 Task: Toggle the enable smart commit.
Action: Mouse moved to (15, 519)
Screenshot: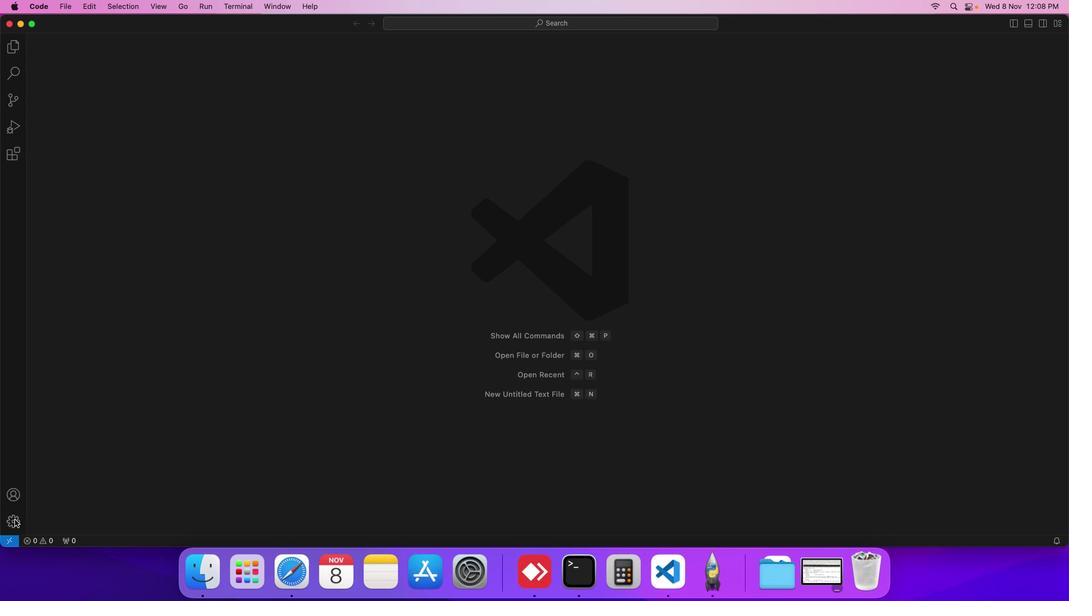 
Action: Mouse pressed left at (15, 519)
Screenshot: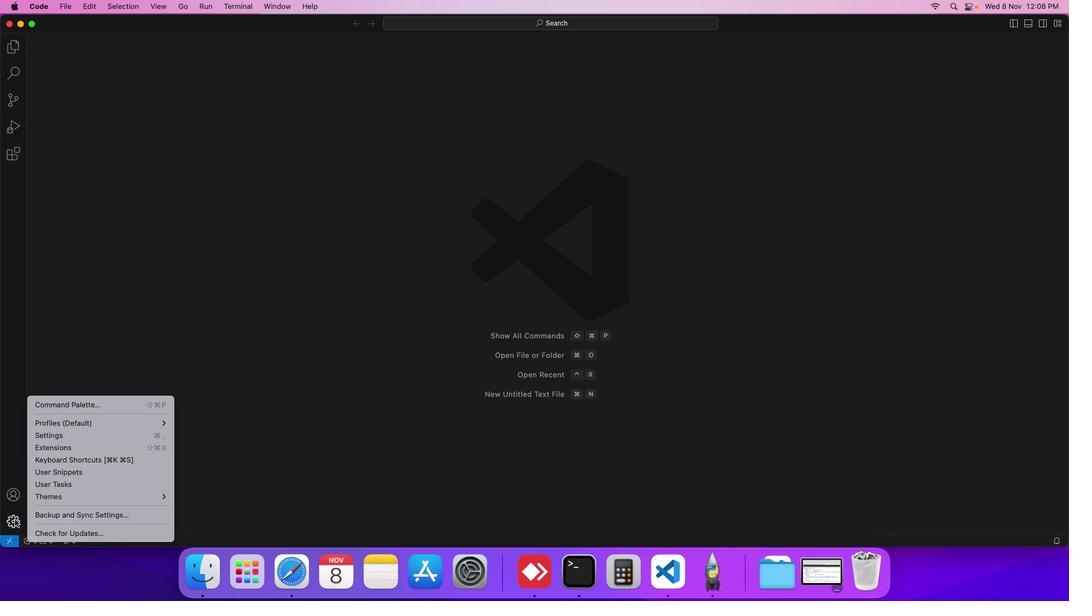 
Action: Mouse moved to (60, 439)
Screenshot: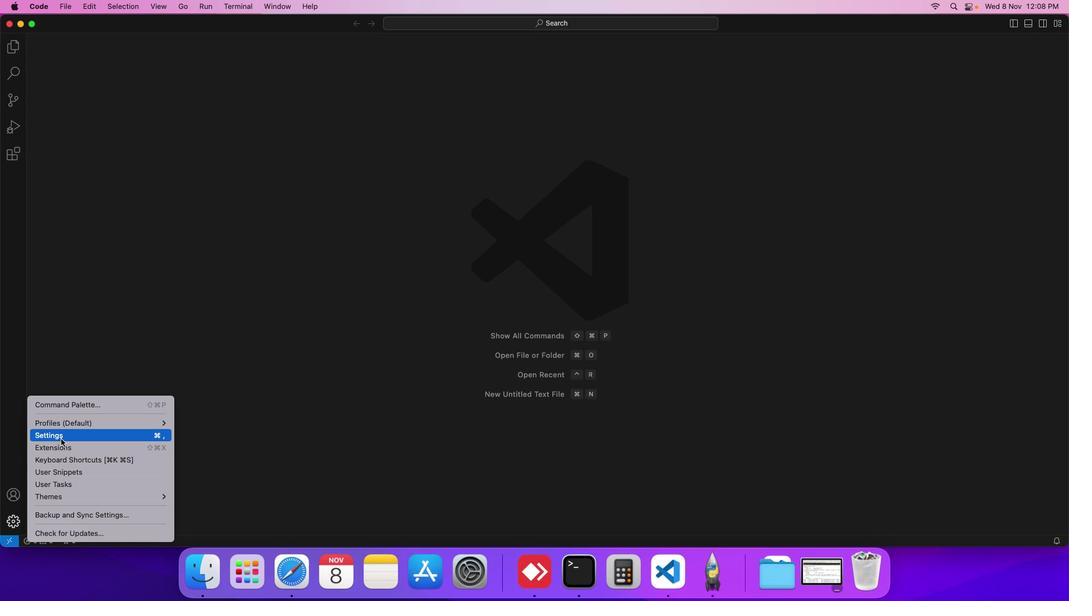 
Action: Mouse pressed left at (60, 439)
Screenshot: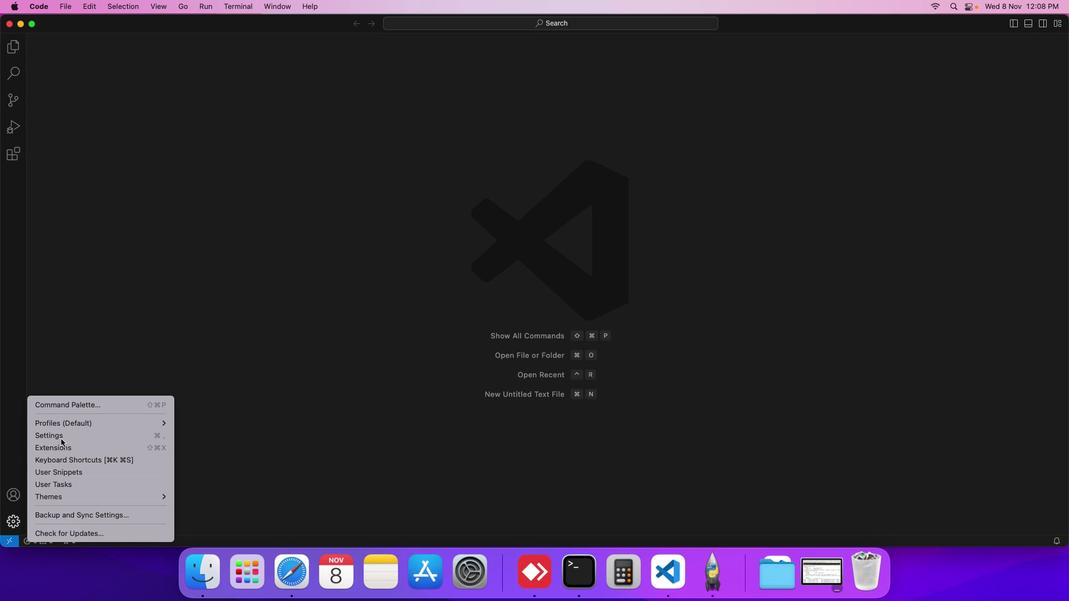 
Action: Mouse moved to (248, 200)
Screenshot: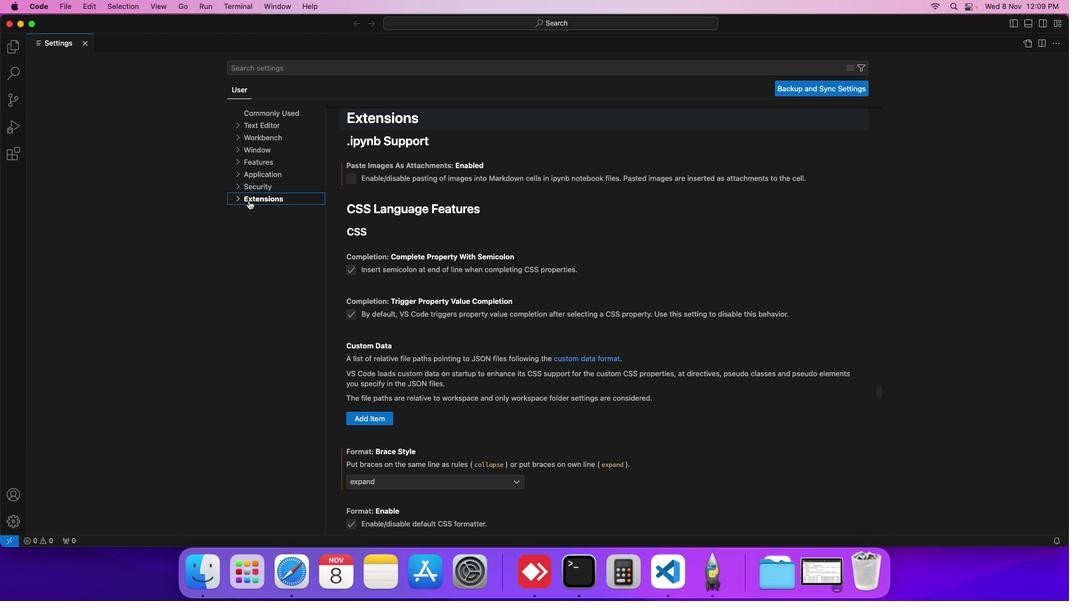 
Action: Mouse pressed left at (248, 200)
Screenshot: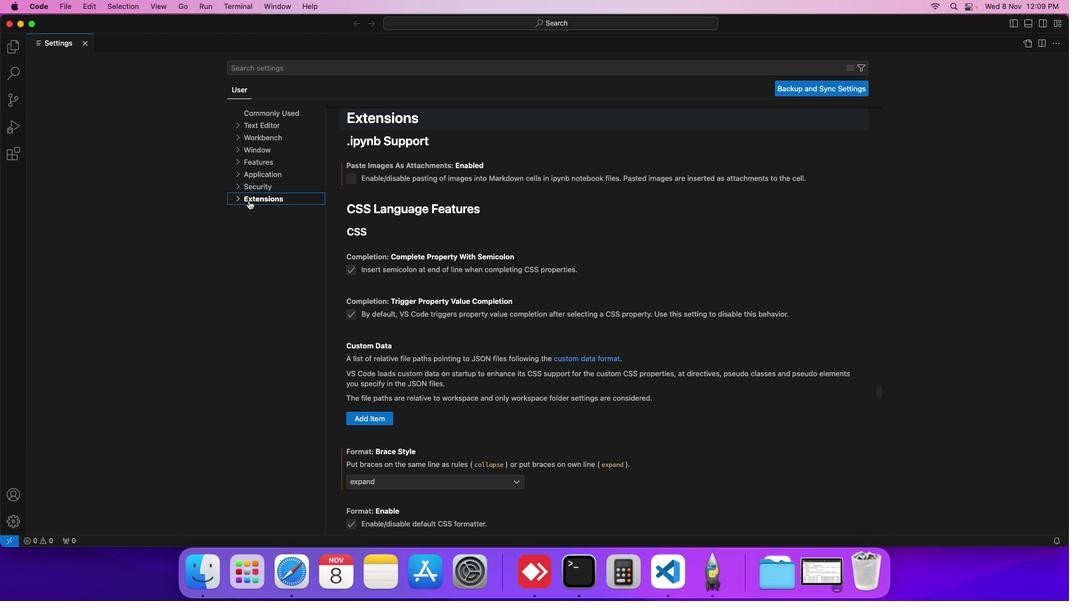 
Action: Mouse moved to (255, 243)
Screenshot: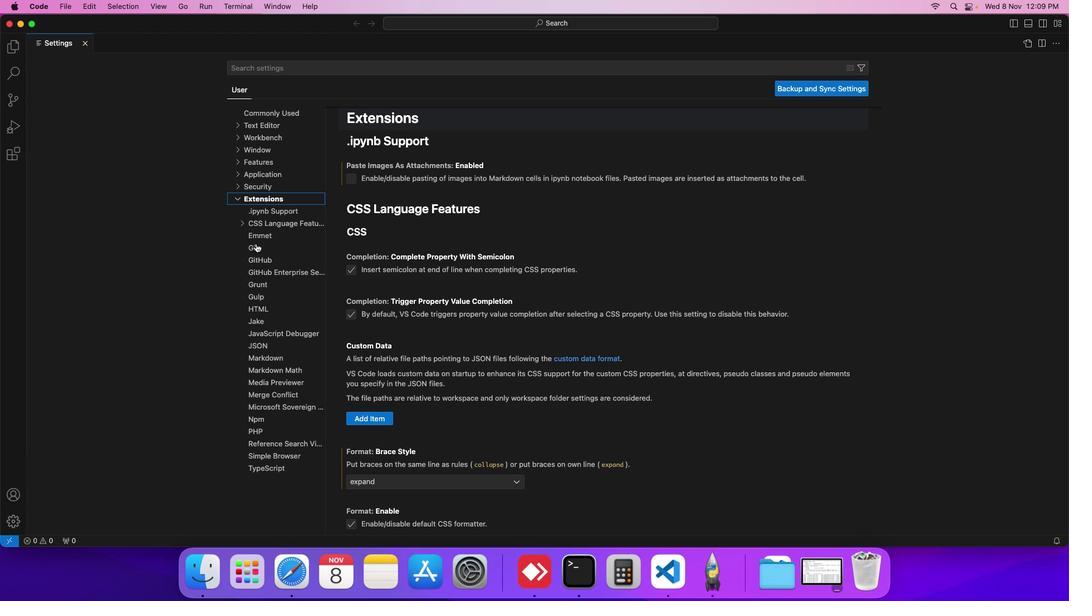 
Action: Mouse pressed left at (255, 243)
Screenshot: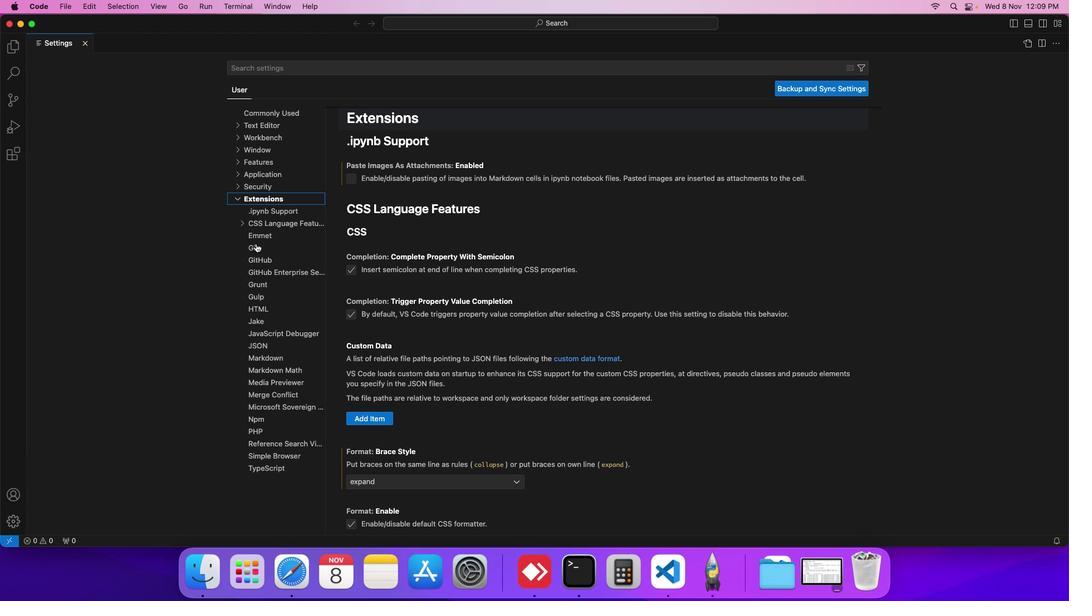 
Action: Mouse moved to (329, 306)
Screenshot: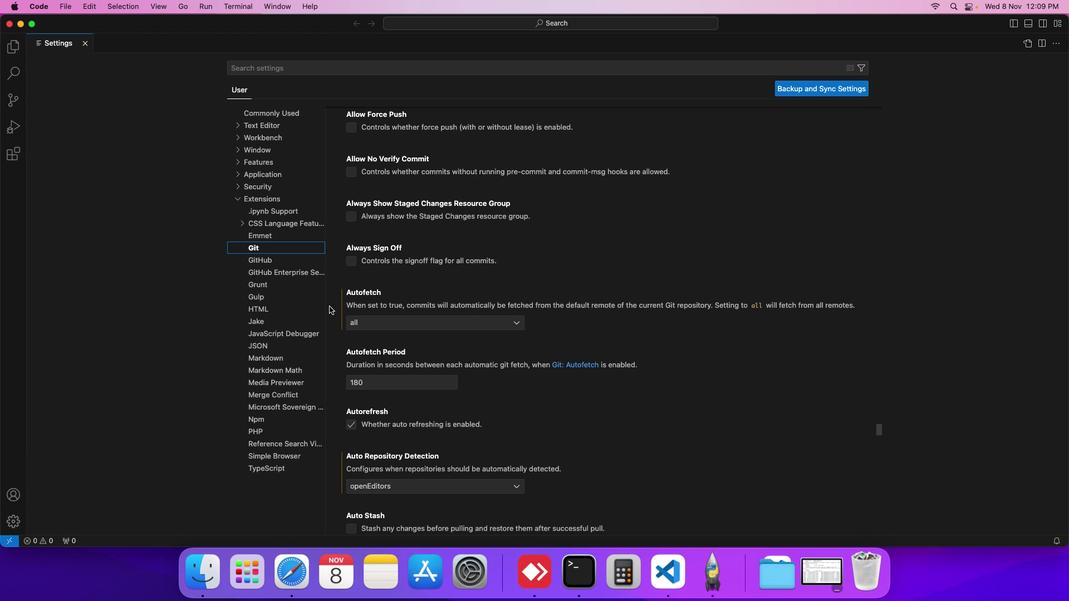
Action: Mouse scrolled (329, 306) with delta (0, 0)
Screenshot: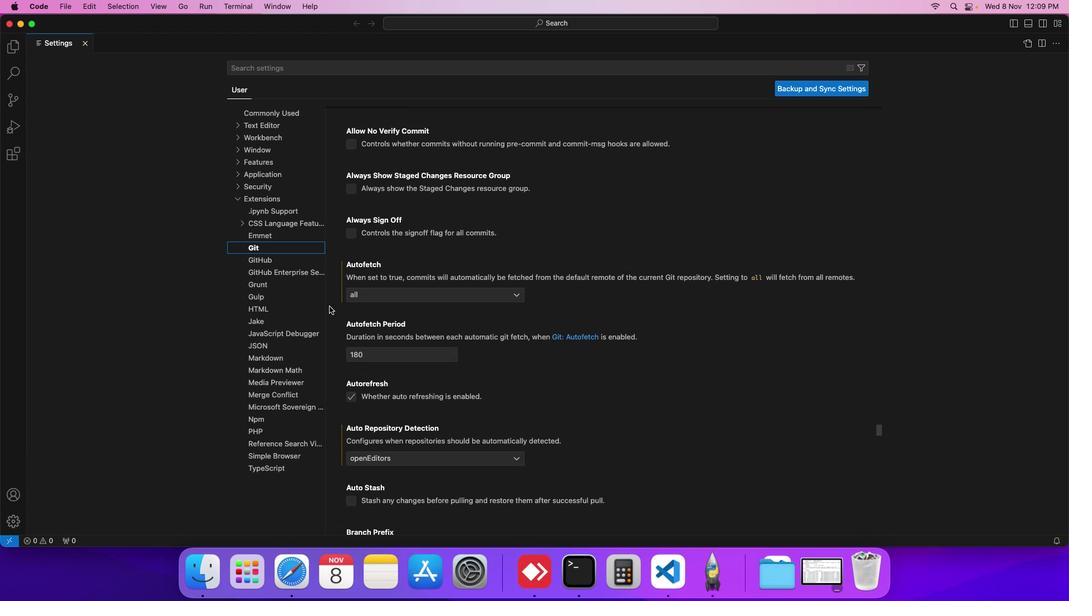 
Action: Mouse scrolled (329, 306) with delta (0, 0)
Screenshot: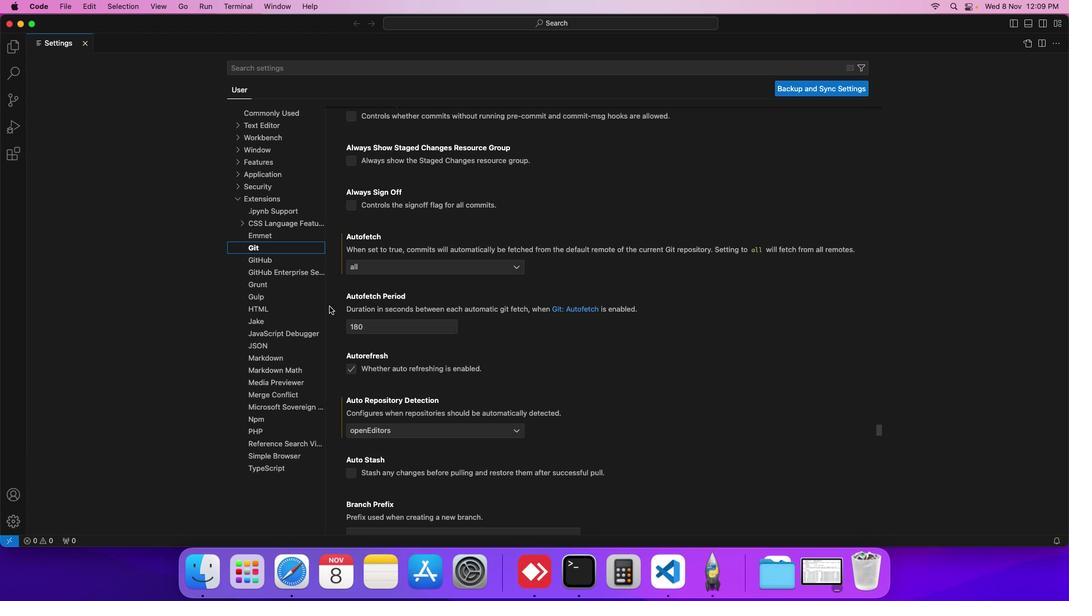 
Action: Mouse scrolled (329, 306) with delta (0, 0)
Screenshot: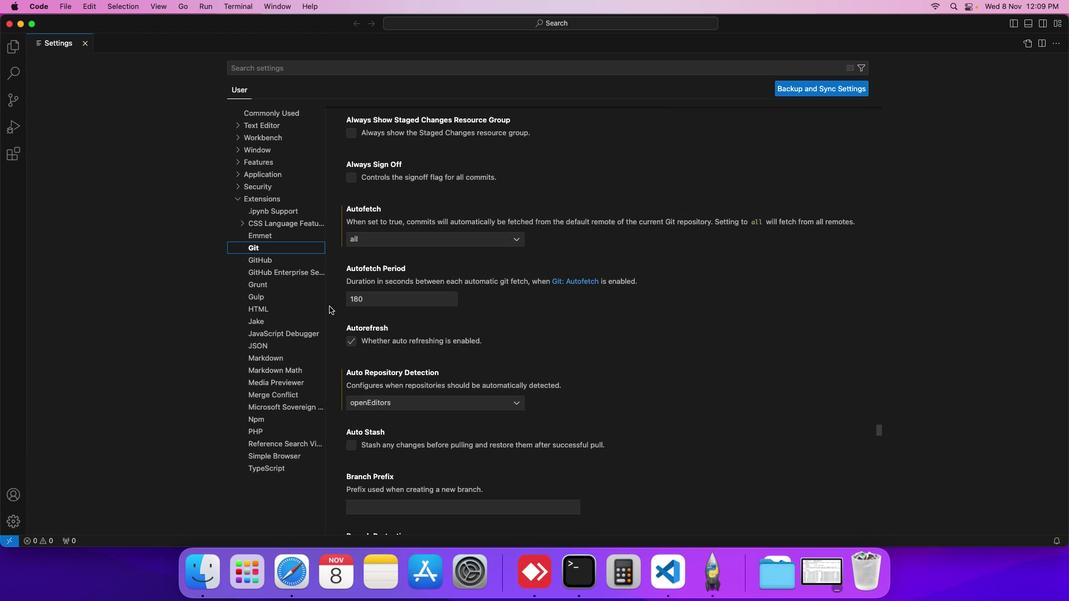 
Action: Mouse scrolled (329, 306) with delta (0, 0)
Screenshot: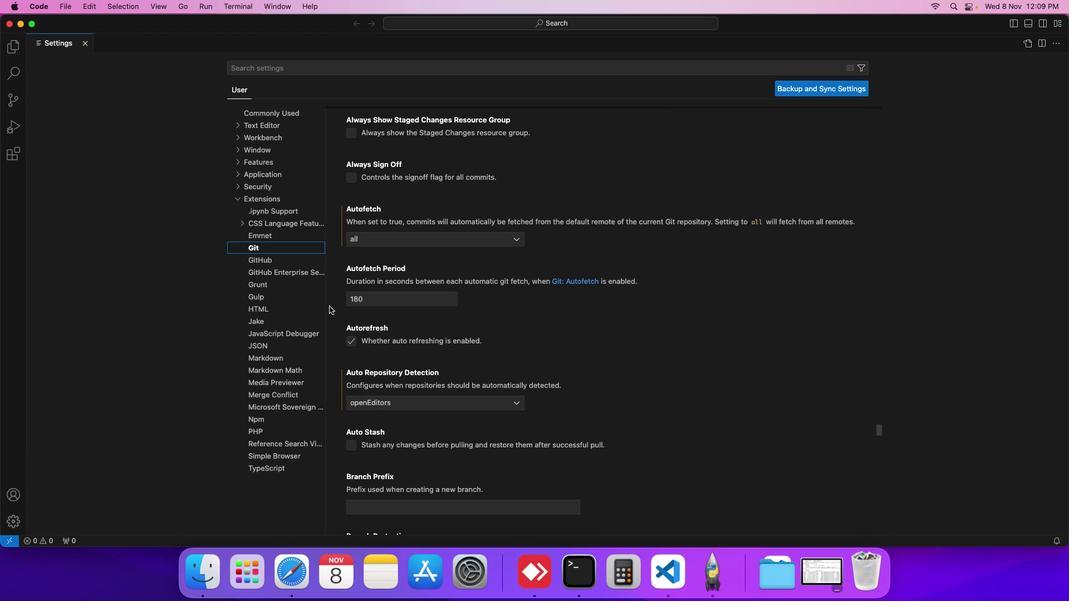 
Action: Mouse scrolled (329, 306) with delta (0, 0)
Screenshot: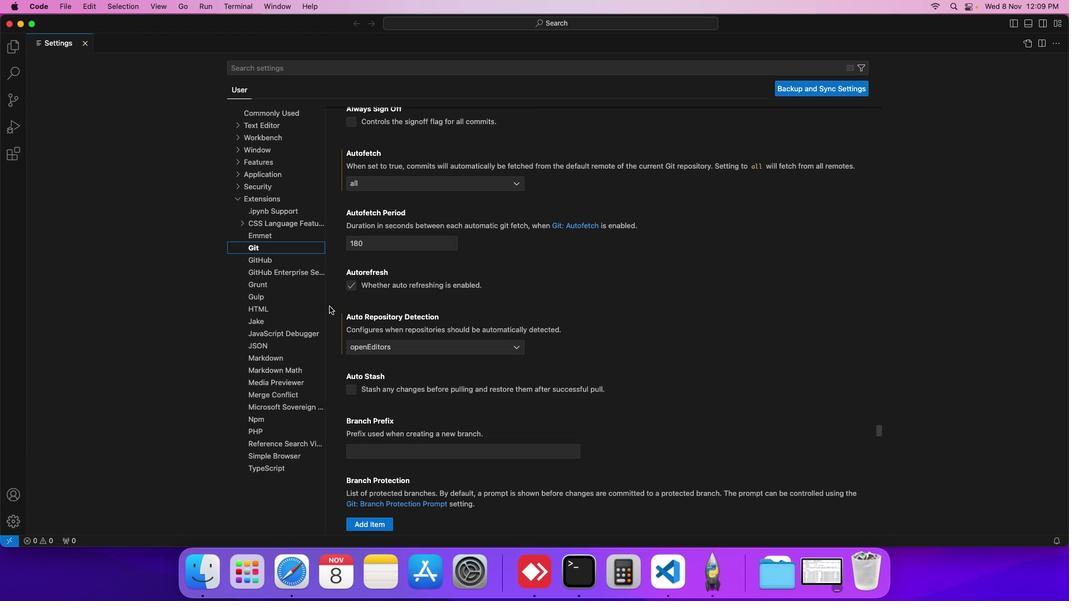 
Action: Mouse scrolled (329, 306) with delta (0, 0)
Screenshot: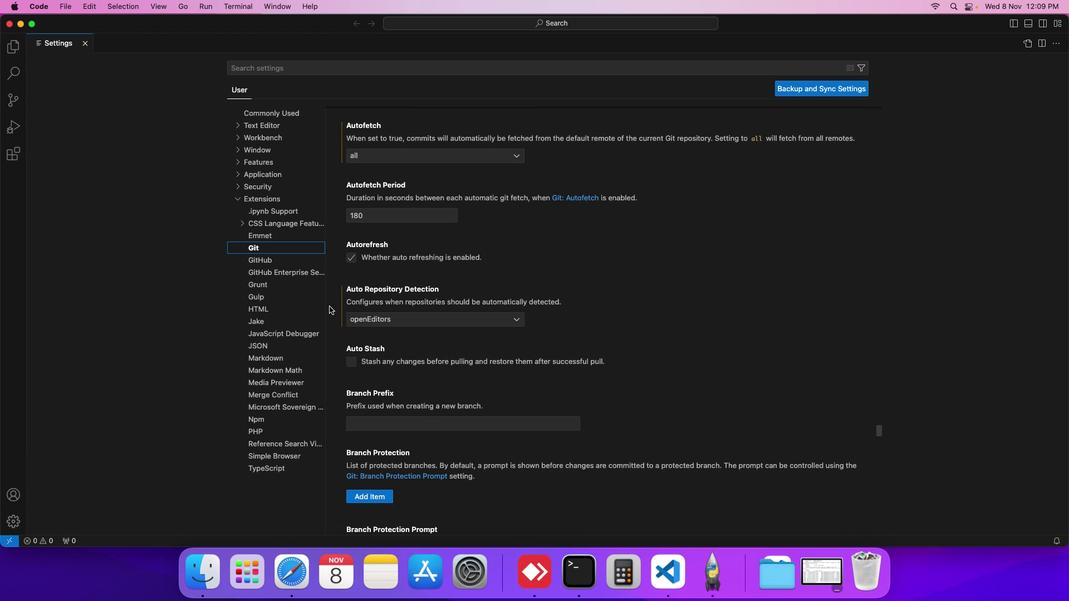 
Action: Mouse scrolled (329, 306) with delta (0, 0)
Screenshot: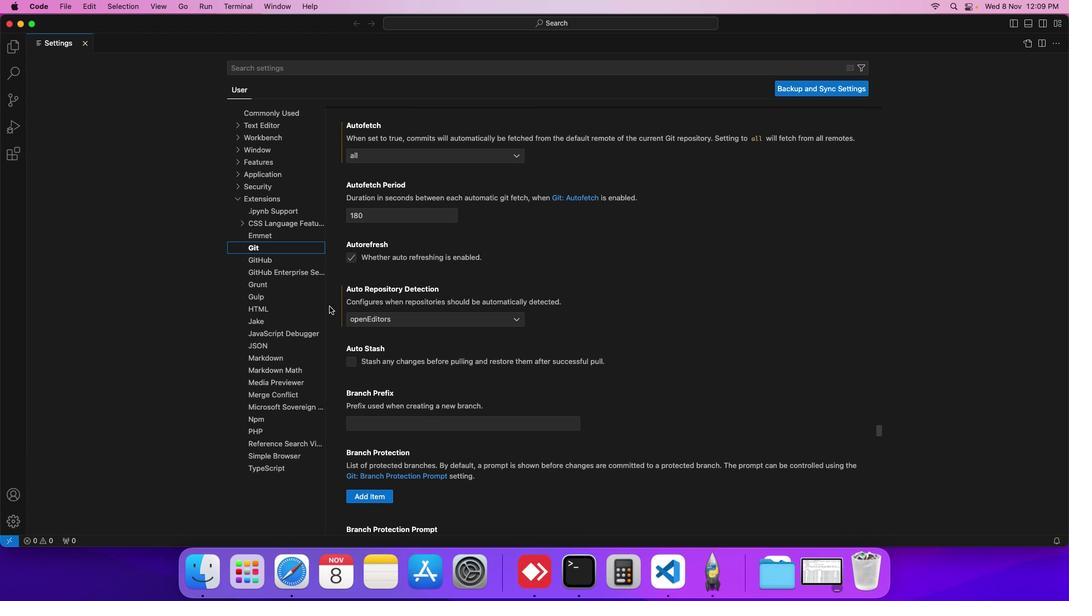 
Action: Mouse scrolled (329, 306) with delta (0, 0)
Screenshot: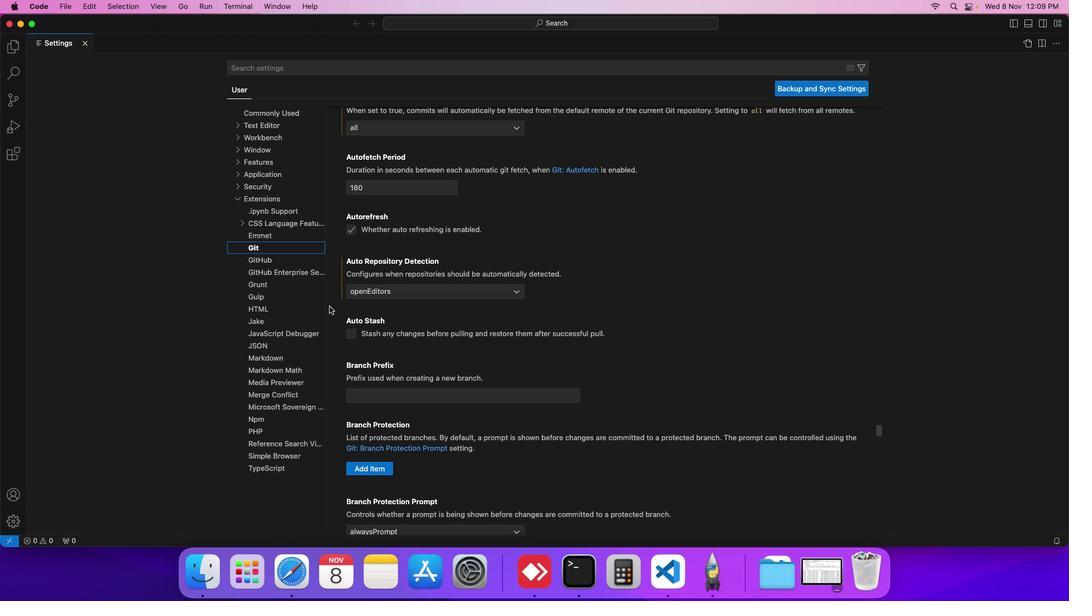 
Action: Mouse scrolled (329, 306) with delta (0, 0)
Screenshot: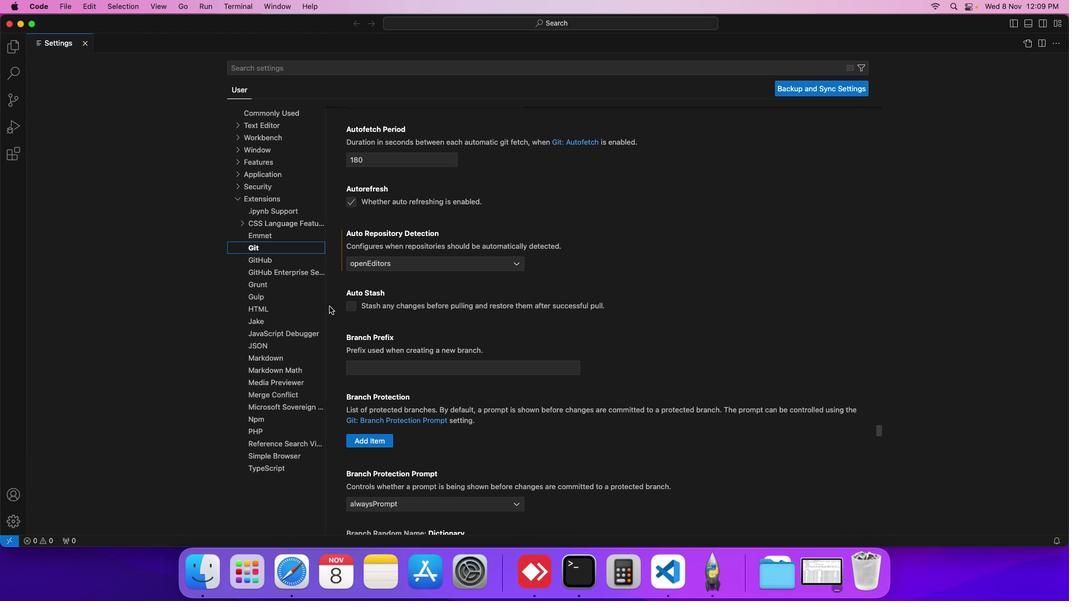 
Action: Mouse scrolled (329, 306) with delta (0, 0)
Screenshot: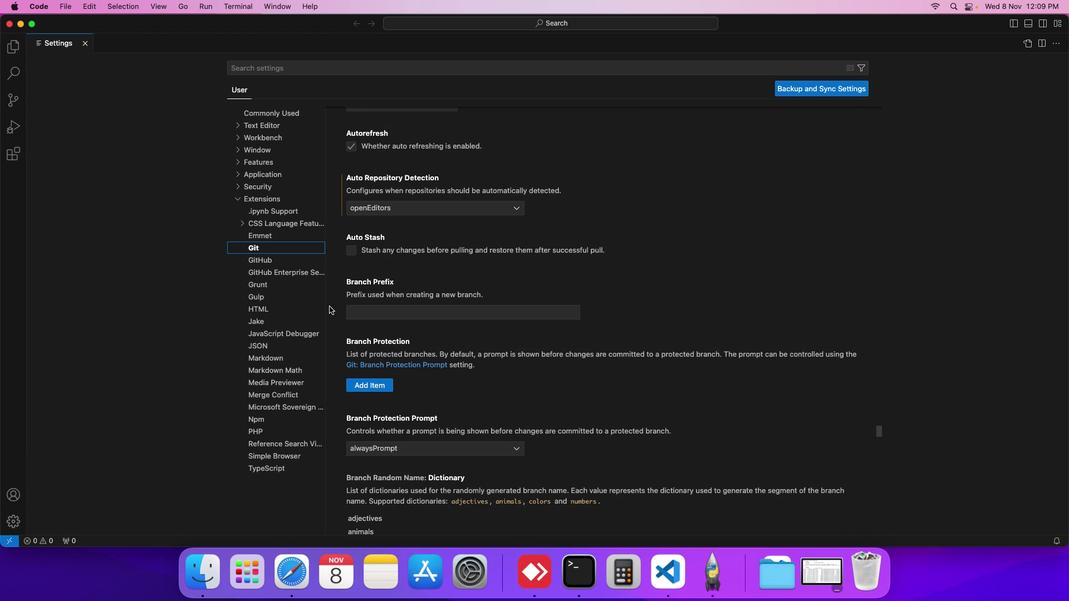 
Action: Mouse scrolled (329, 306) with delta (0, 0)
Screenshot: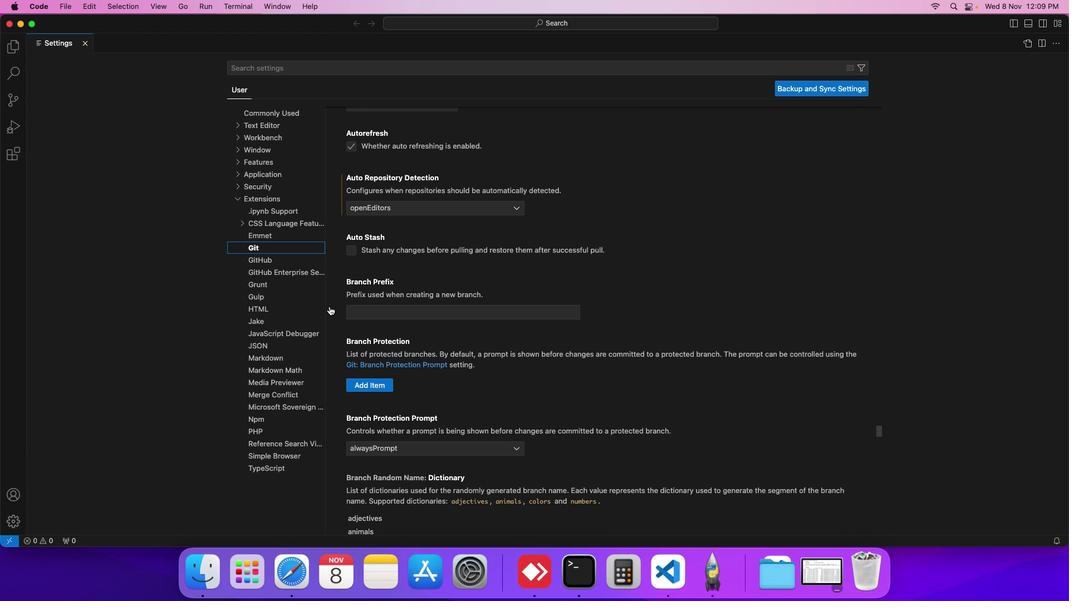 
Action: Mouse scrolled (329, 306) with delta (0, 0)
Screenshot: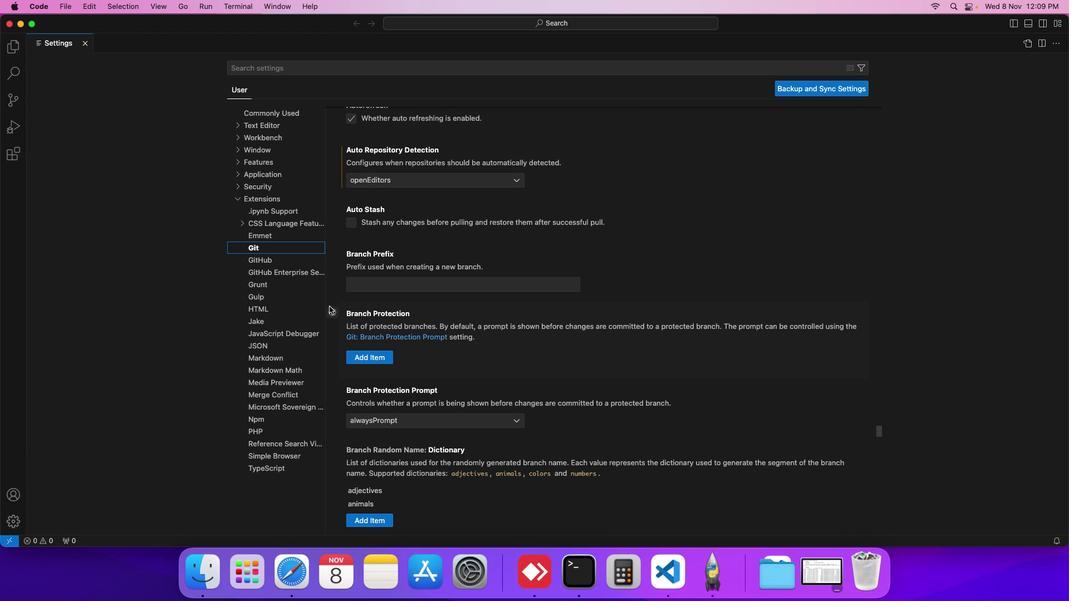 
Action: Mouse scrolled (329, 306) with delta (0, 0)
Screenshot: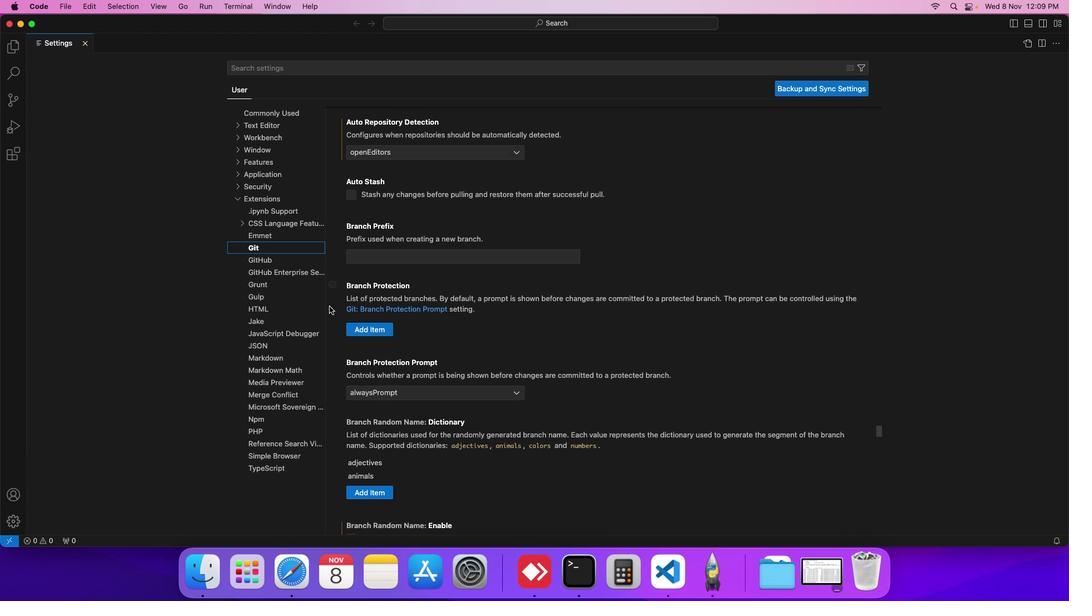 
Action: Mouse scrolled (329, 306) with delta (0, 0)
Screenshot: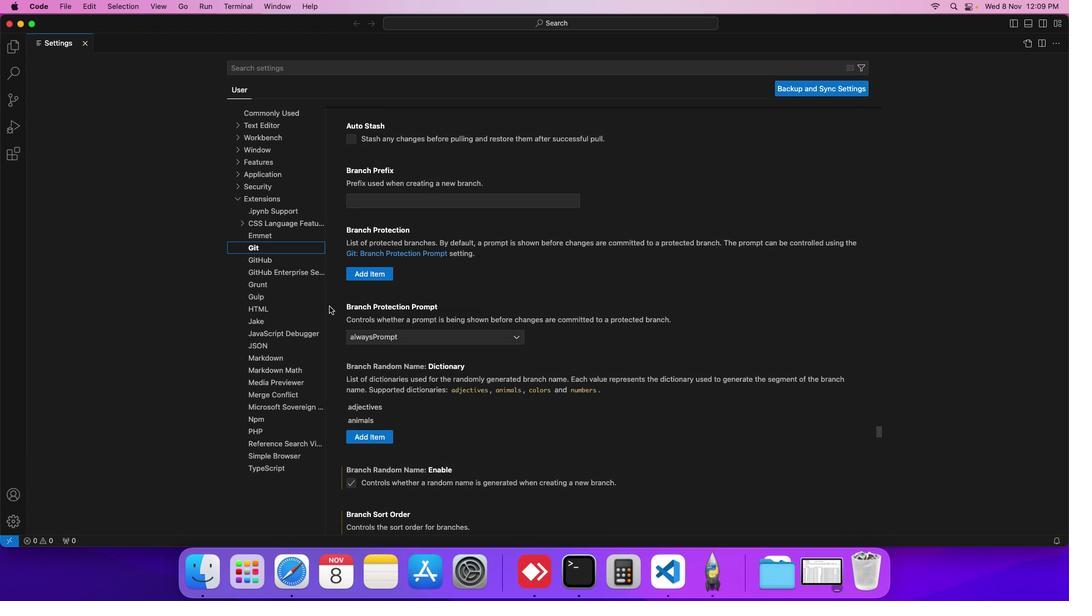 
Action: Mouse scrolled (329, 306) with delta (0, 0)
Screenshot: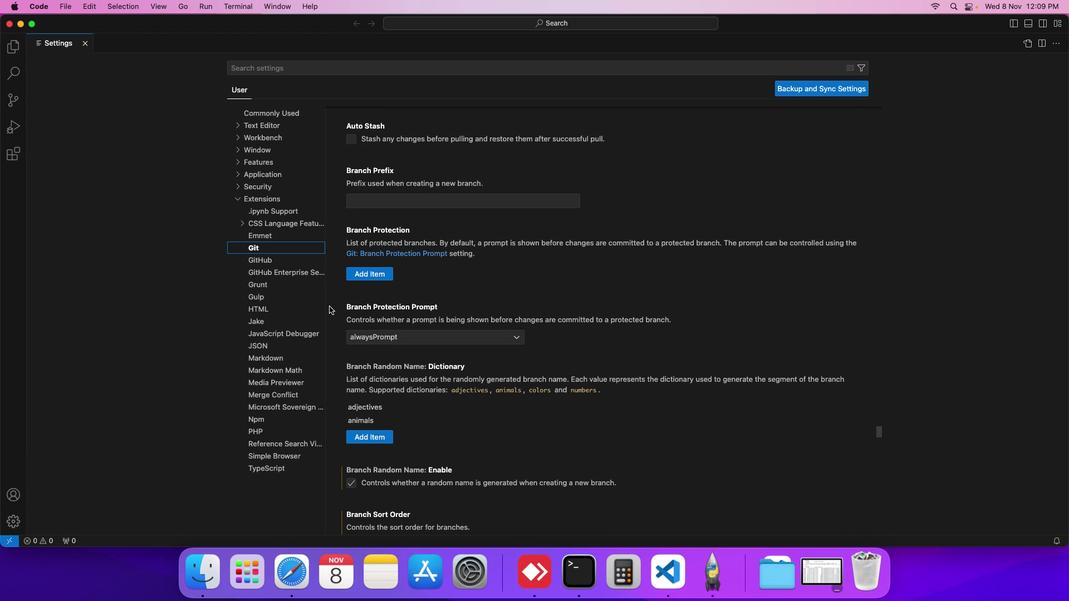 
Action: Mouse scrolled (329, 306) with delta (0, 0)
Screenshot: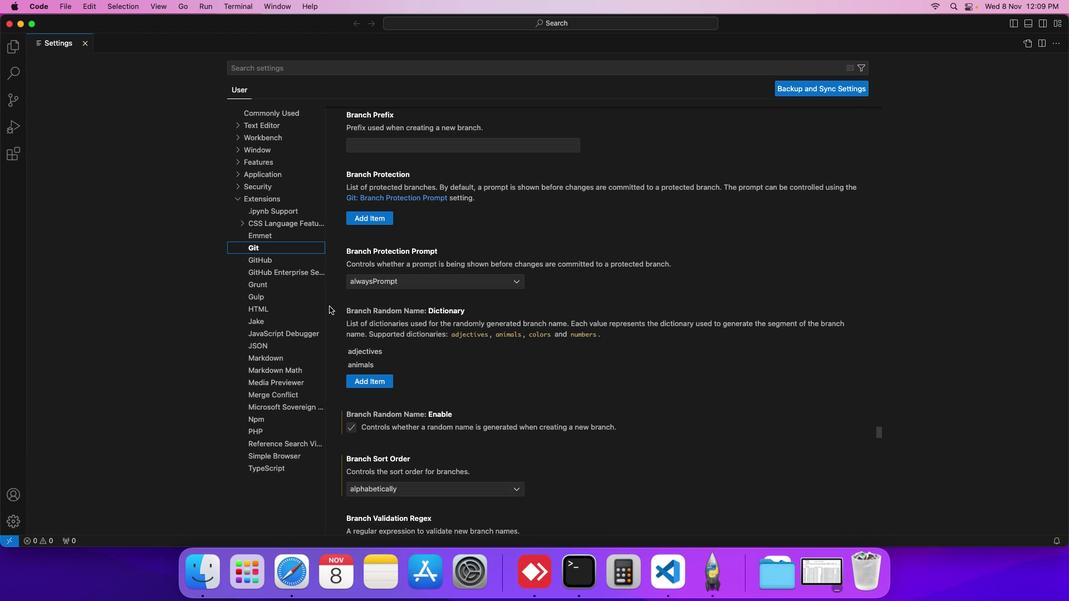 
Action: Mouse scrolled (329, 306) with delta (0, 0)
Screenshot: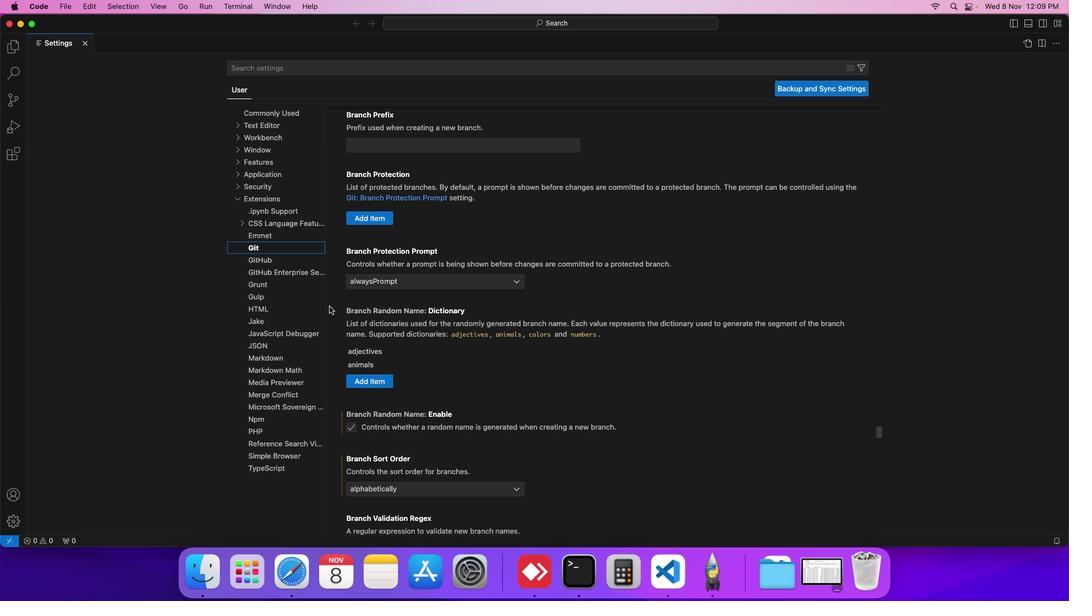 
Action: Mouse moved to (329, 306)
Screenshot: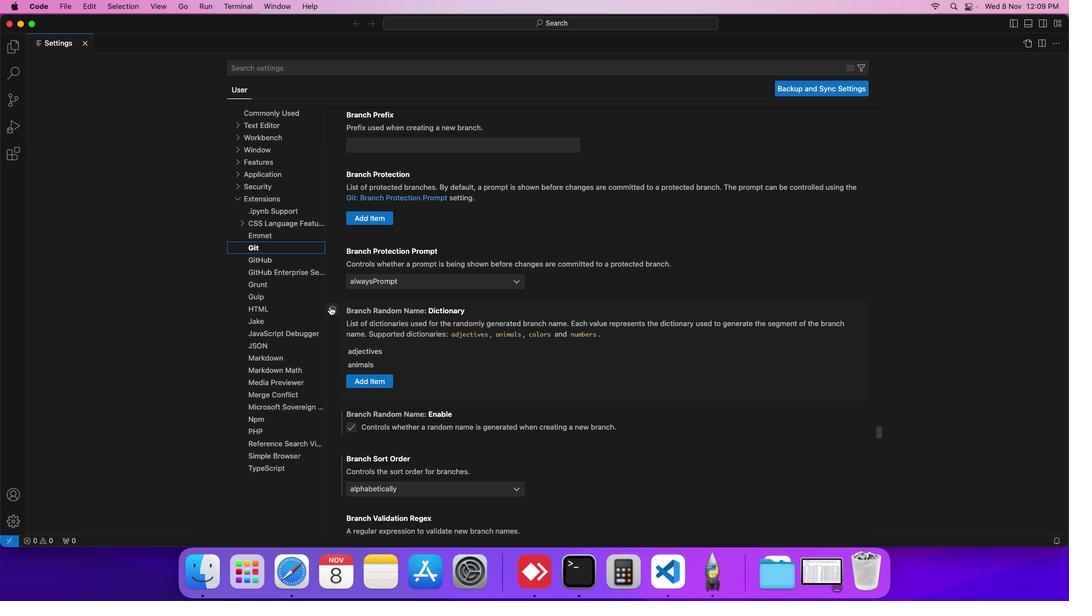 
Action: Mouse scrolled (329, 306) with delta (0, 0)
Screenshot: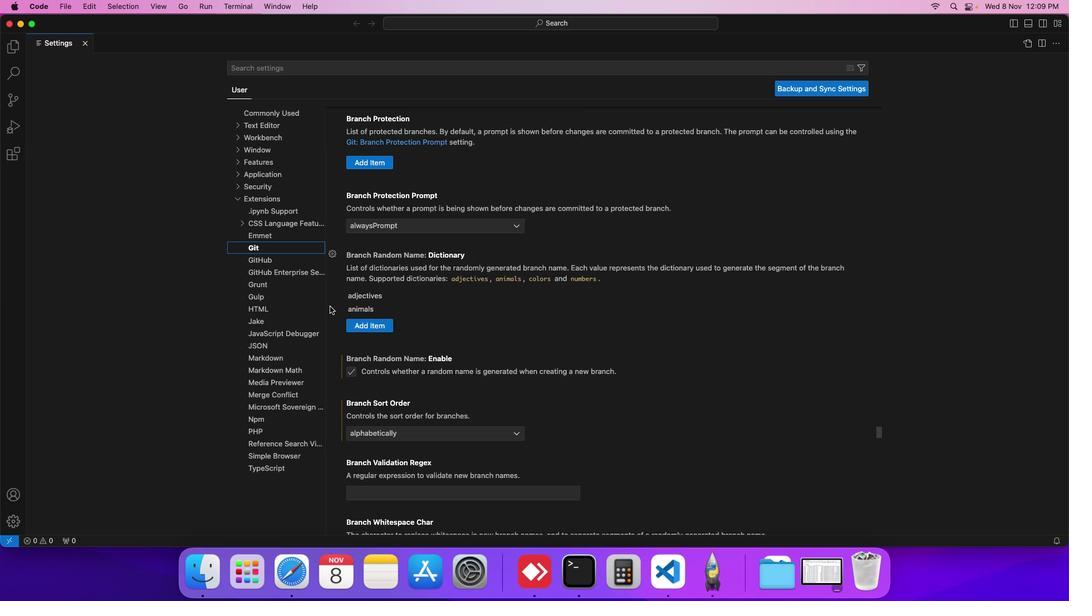 
Action: Mouse scrolled (329, 306) with delta (0, 0)
Screenshot: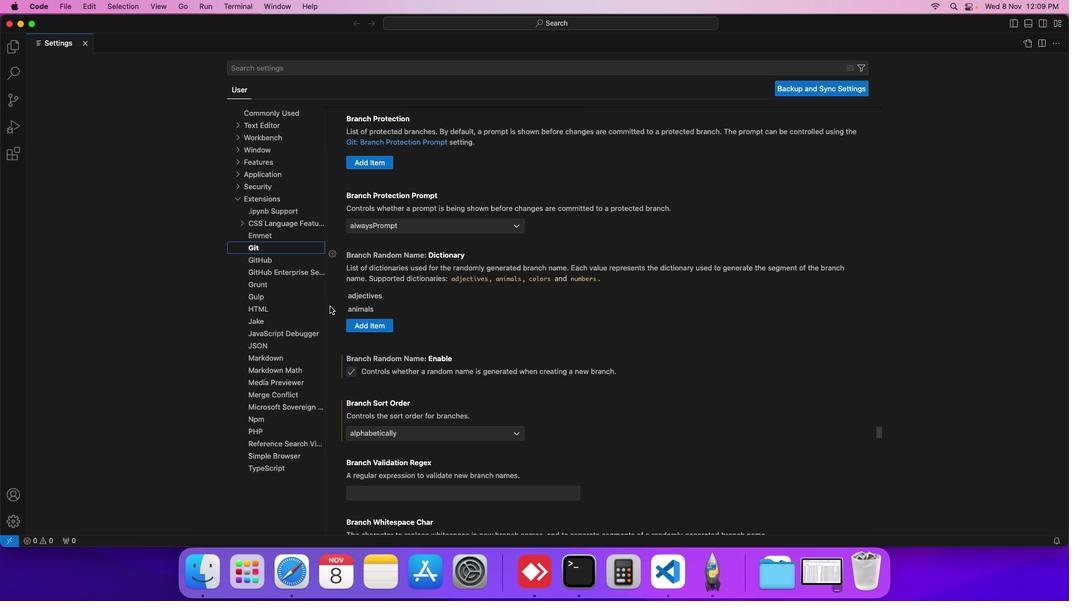 
Action: Mouse scrolled (329, 306) with delta (0, 0)
Screenshot: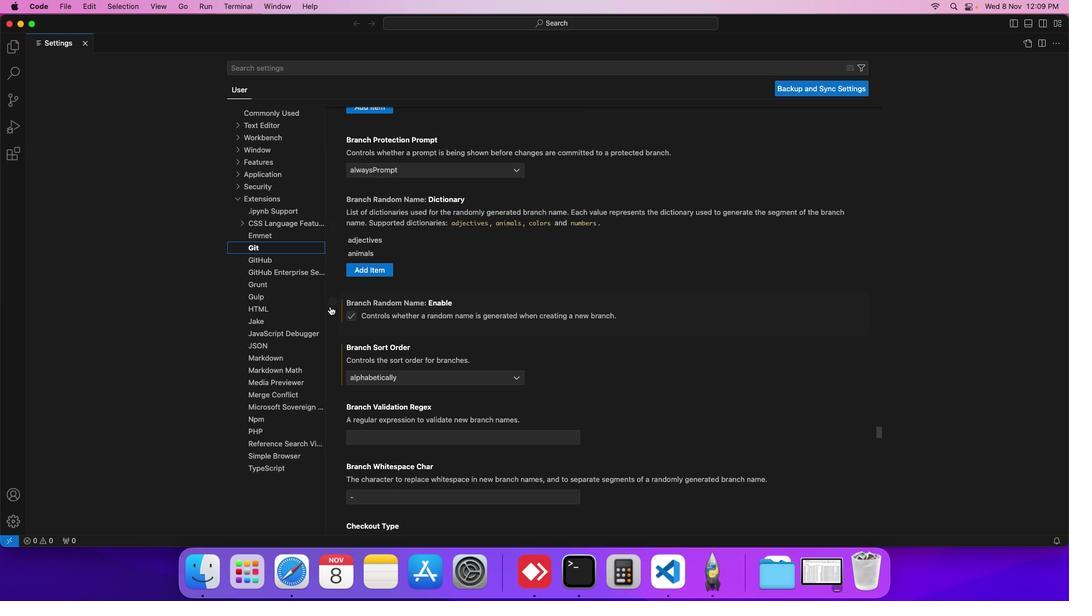 
Action: Mouse scrolled (329, 306) with delta (0, 0)
Screenshot: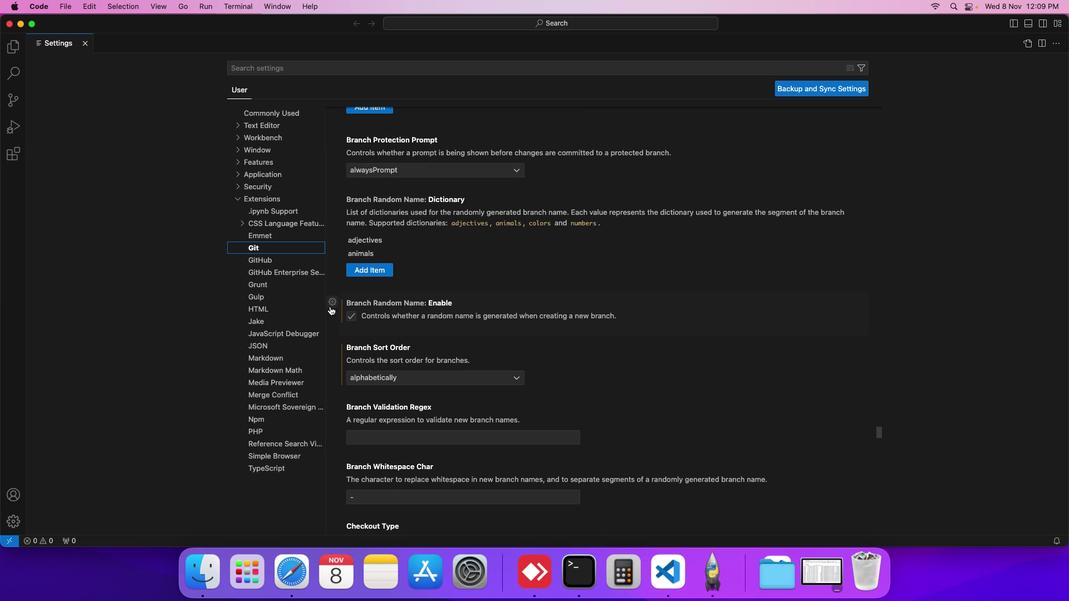 
Action: Mouse moved to (330, 306)
Screenshot: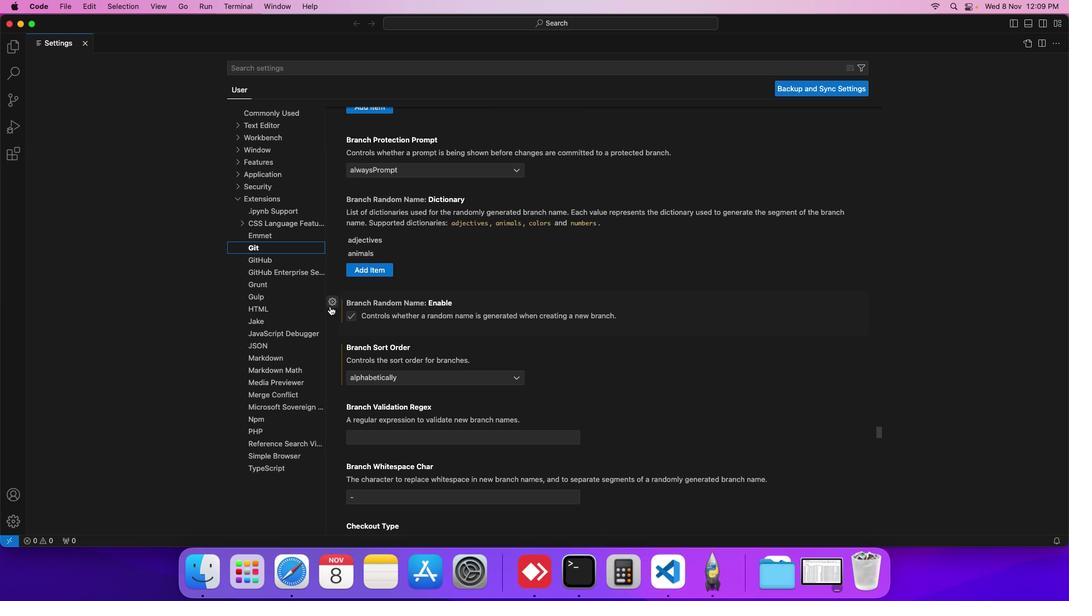 
Action: Mouse scrolled (330, 306) with delta (0, 0)
Screenshot: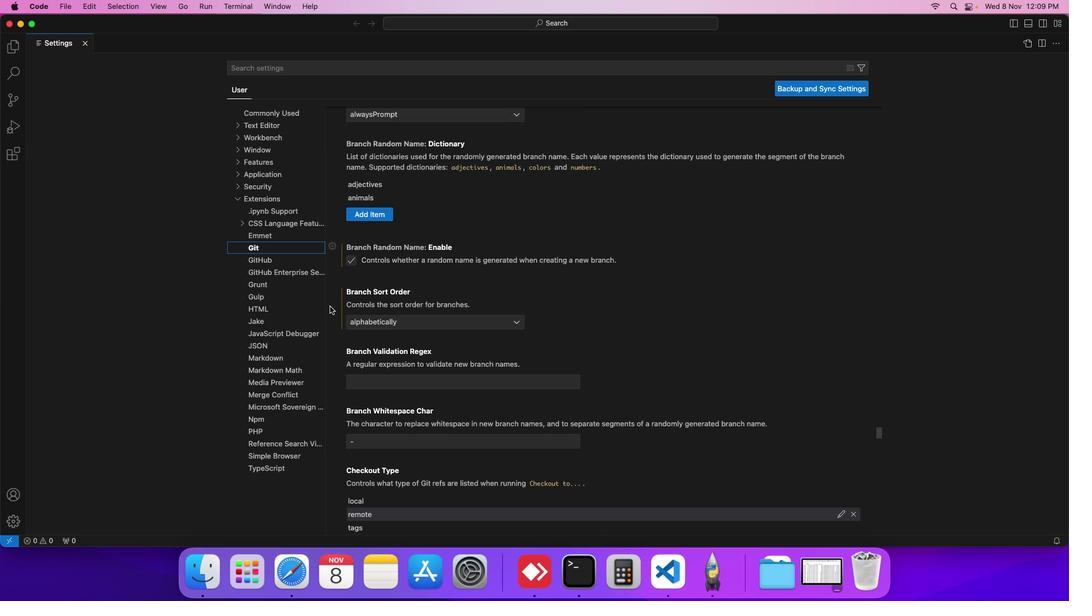 
Action: Mouse scrolled (330, 306) with delta (0, 0)
Screenshot: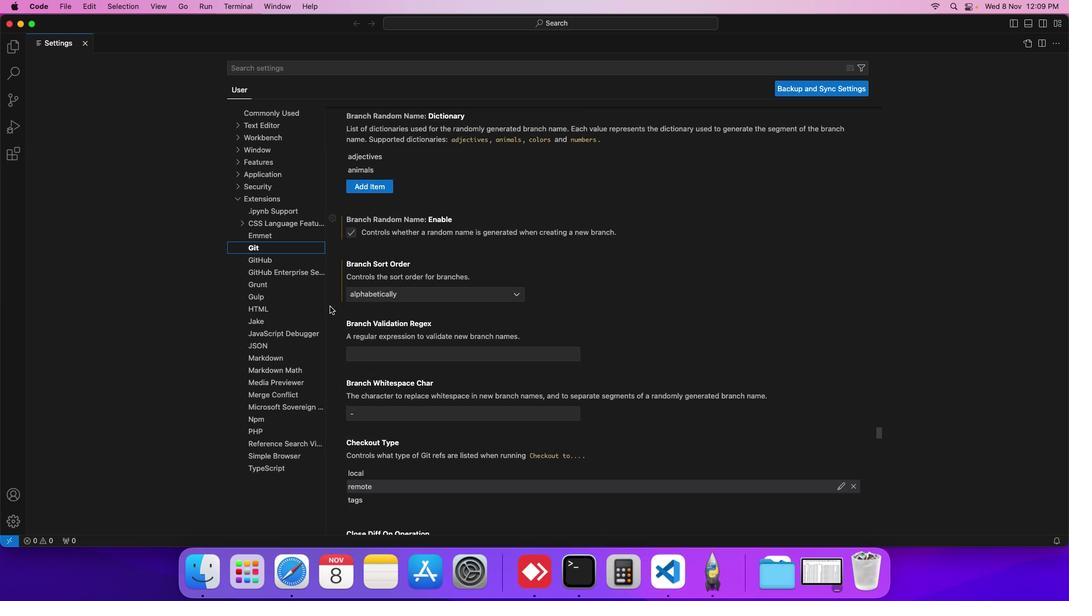
Action: Mouse scrolled (330, 306) with delta (0, 0)
Screenshot: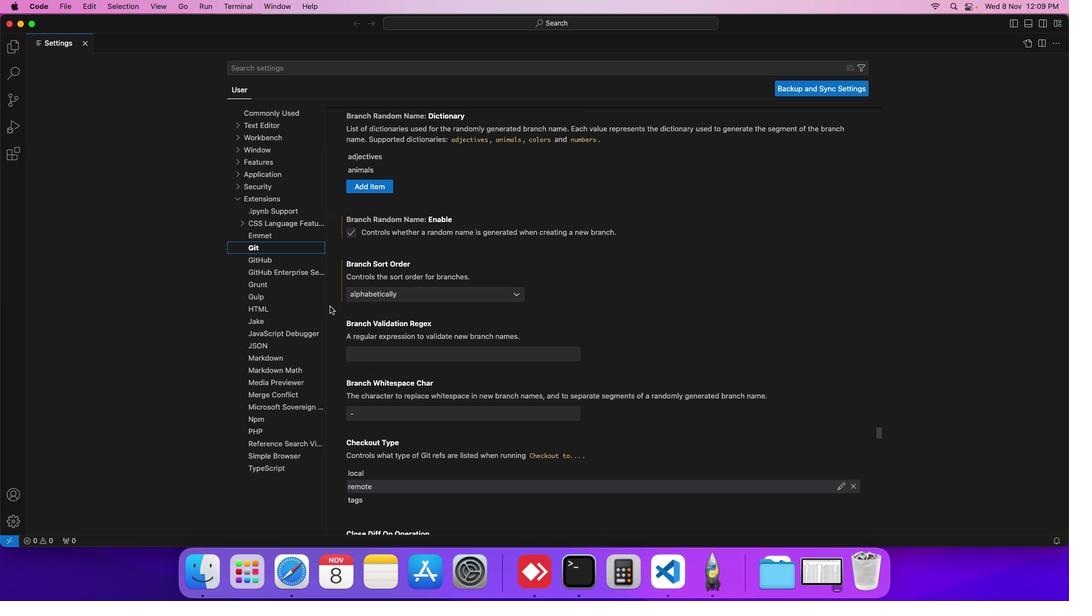 
Action: Mouse scrolled (330, 306) with delta (0, 0)
Screenshot: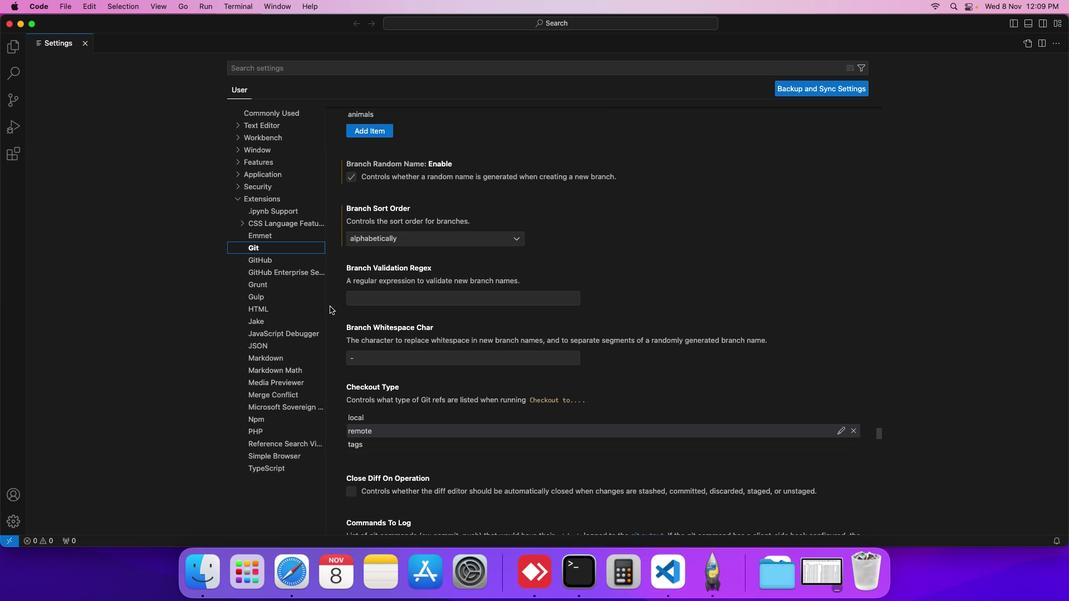 
Action: Mouse scrolled (330, 306) with delta (0, 0)
Screenshot: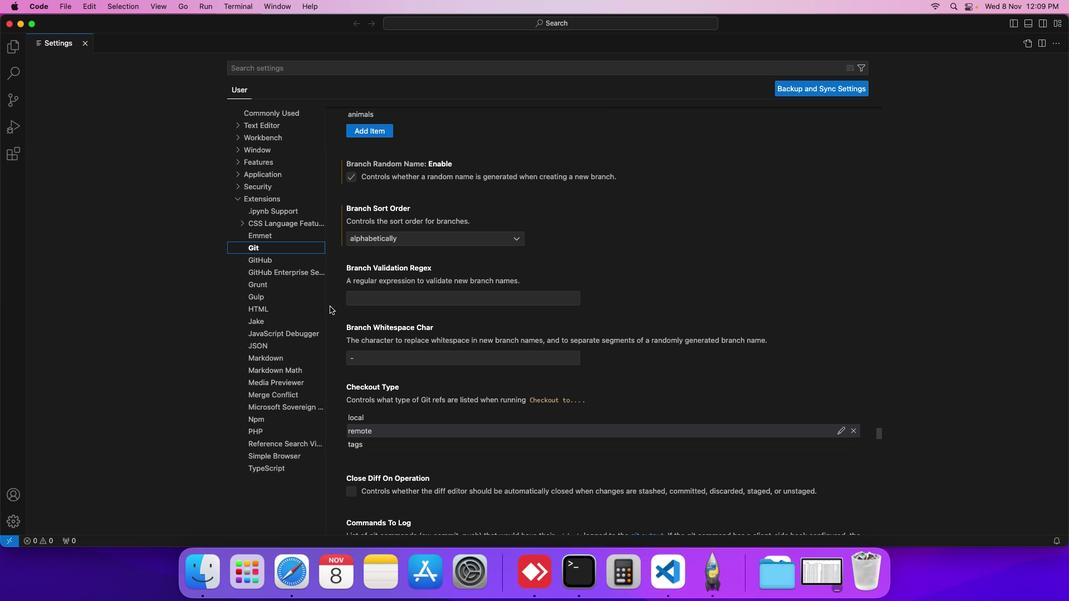 
Action: Mouse scrolled (330, 306) with delta (0, 0)
Screenshot: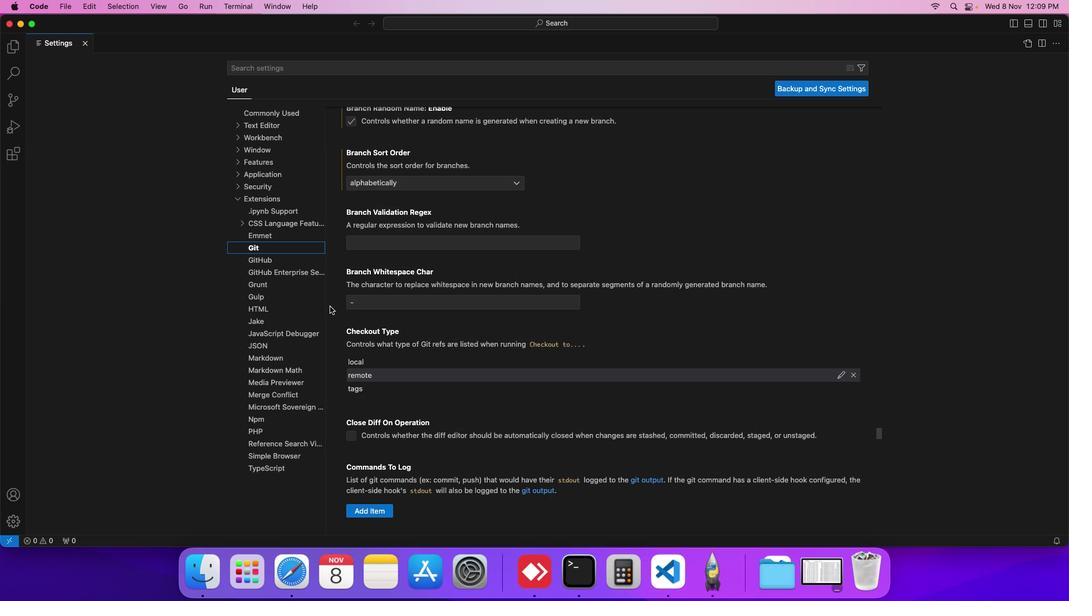 
Action: Mouse scrolled (330, 306) with delta (0, 0)
Screenshot: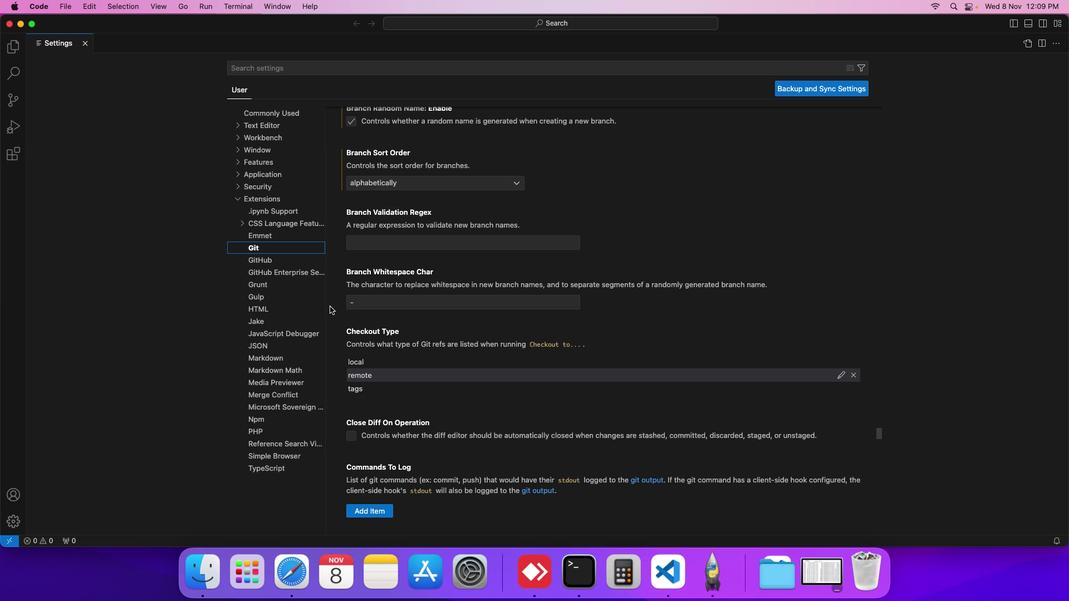 
Action: Mouse scrolled (330, 306) with delta (0, 0)
Screenshot: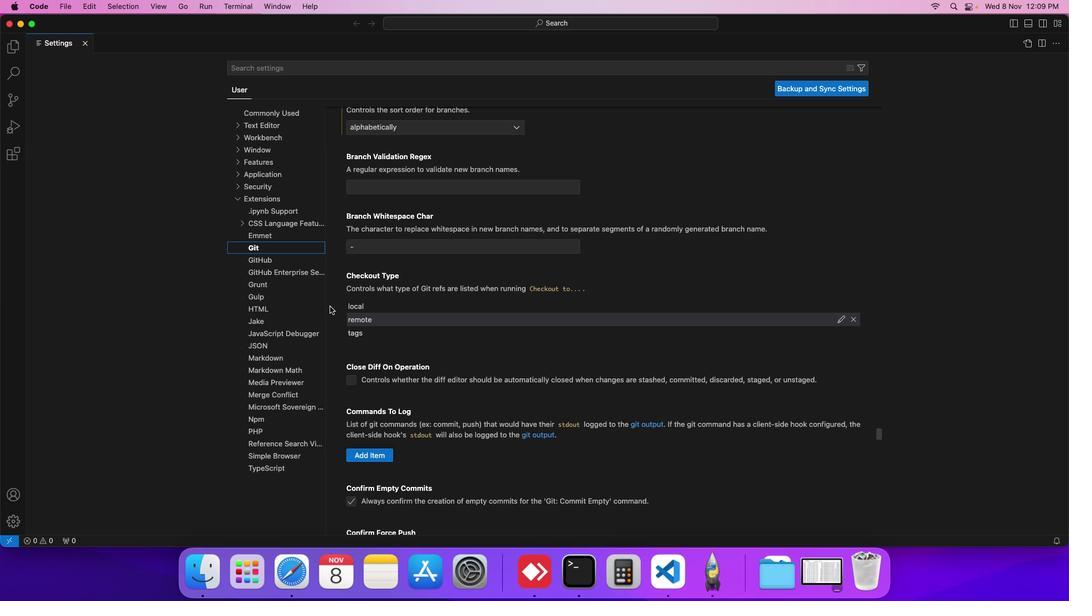 
Action: Mouse scrolled (330, 306) with delta (0, 0)
Screenshot: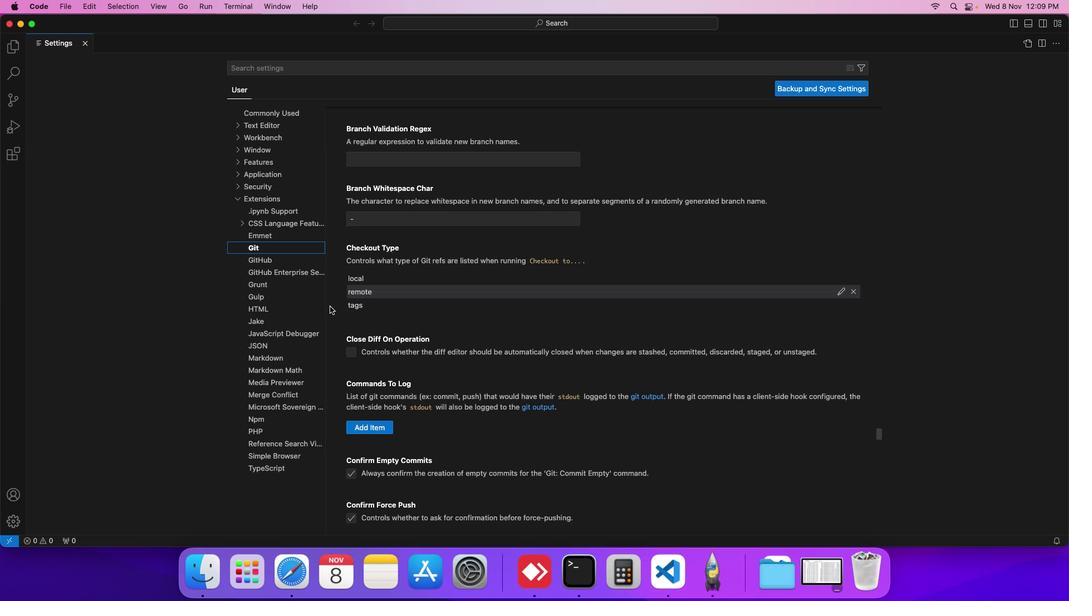 
Action: Mouse scrolled (330, 306) with delta (0, 0)
Screenshot: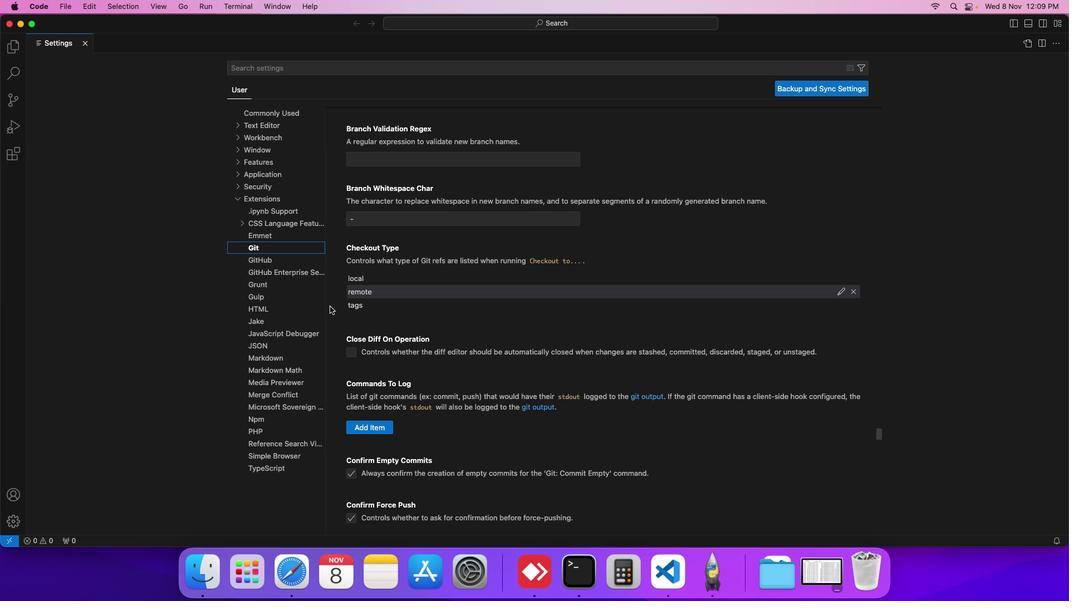 
Action: Mouse scrolled (330, 306) with delta (0, 0)
Screenshot: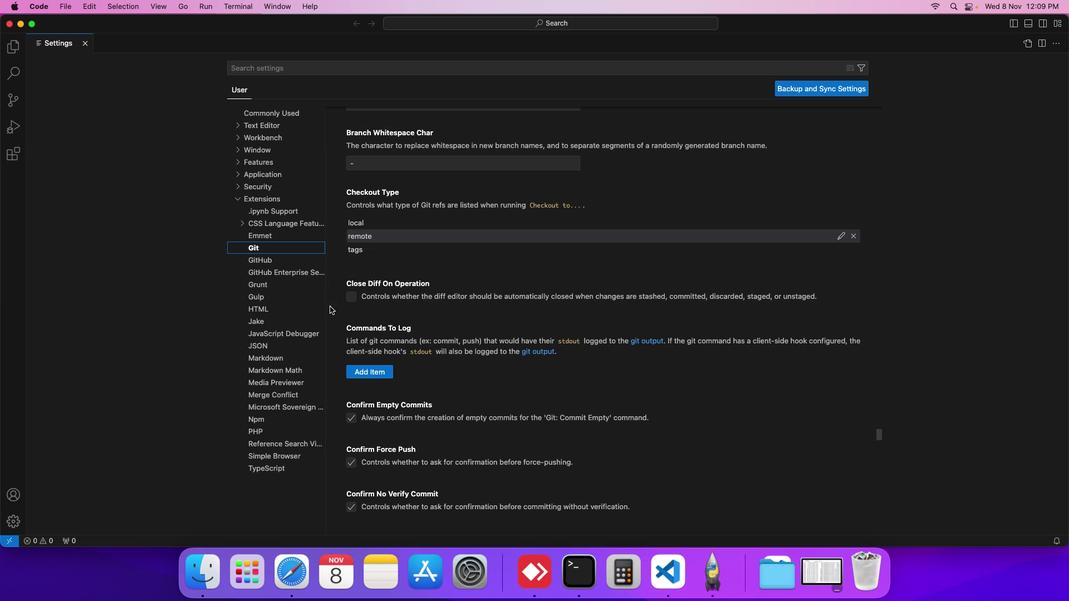 
Action: Mouse scrolled (330, 306) with delta (0, 0)
Screenshot: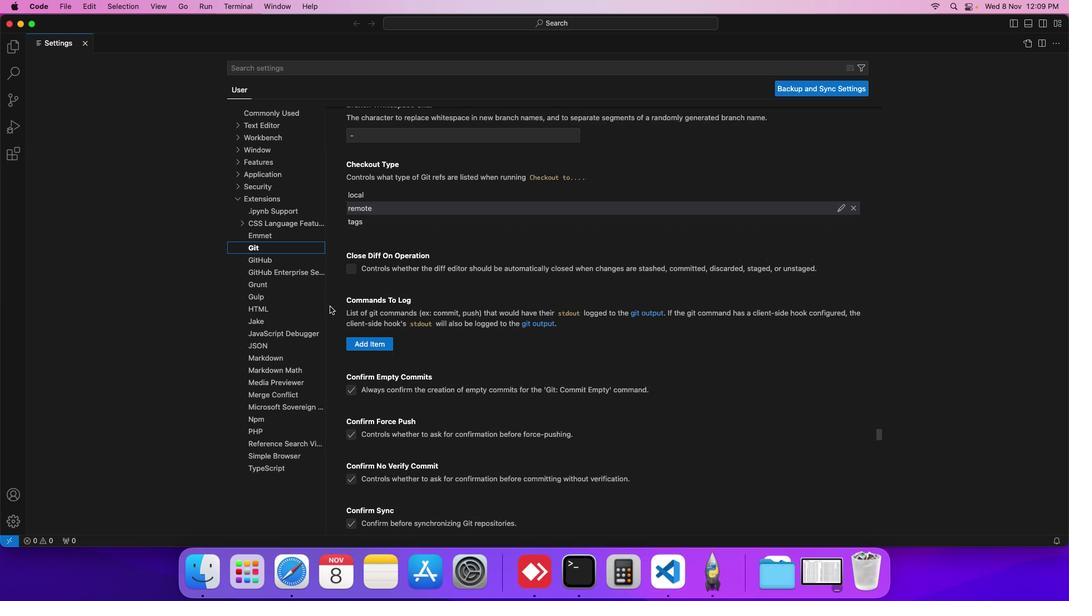 
Action: Mouse scrolled (330, 306) with delta (0, 0)
Screenshot: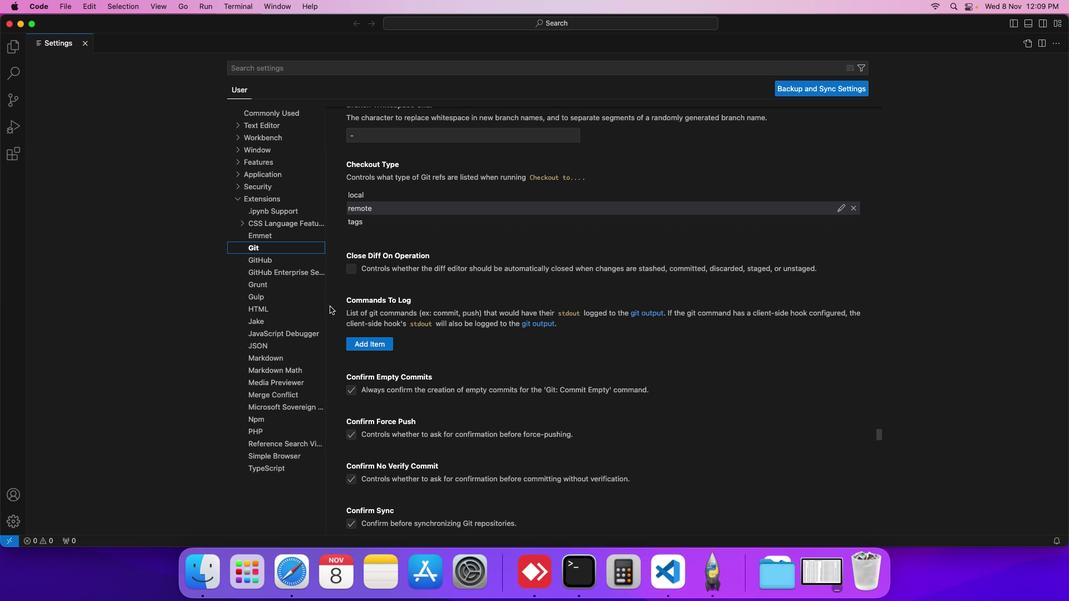 
Action: Mouse scrolled (330, 306) with delta (0, 0)
Screenshot: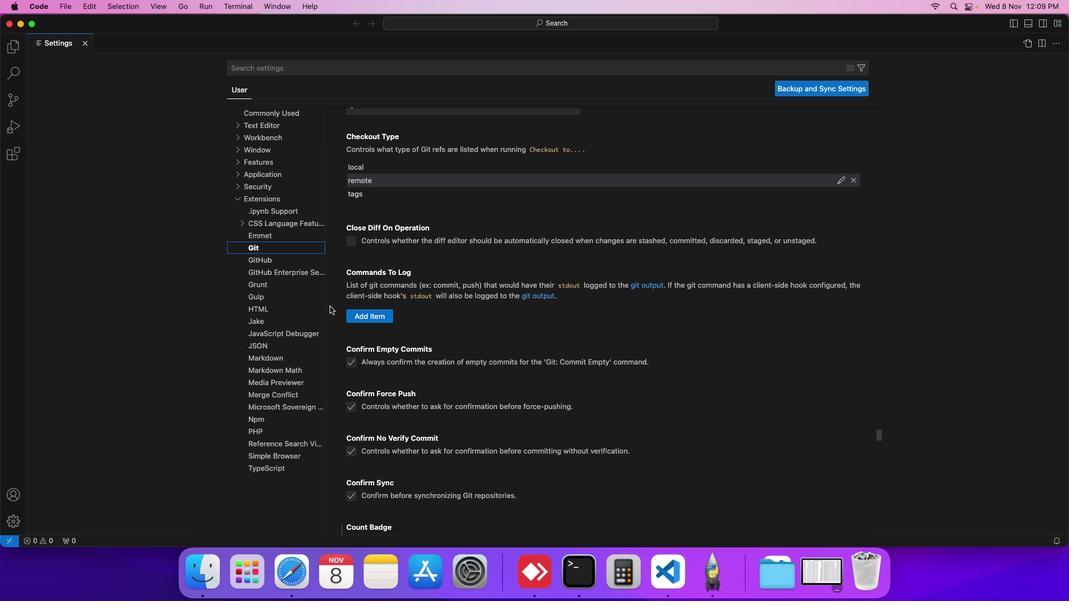 
Action: Mouse scrolled (330, 306) with delta (0, 0)
Screenshot: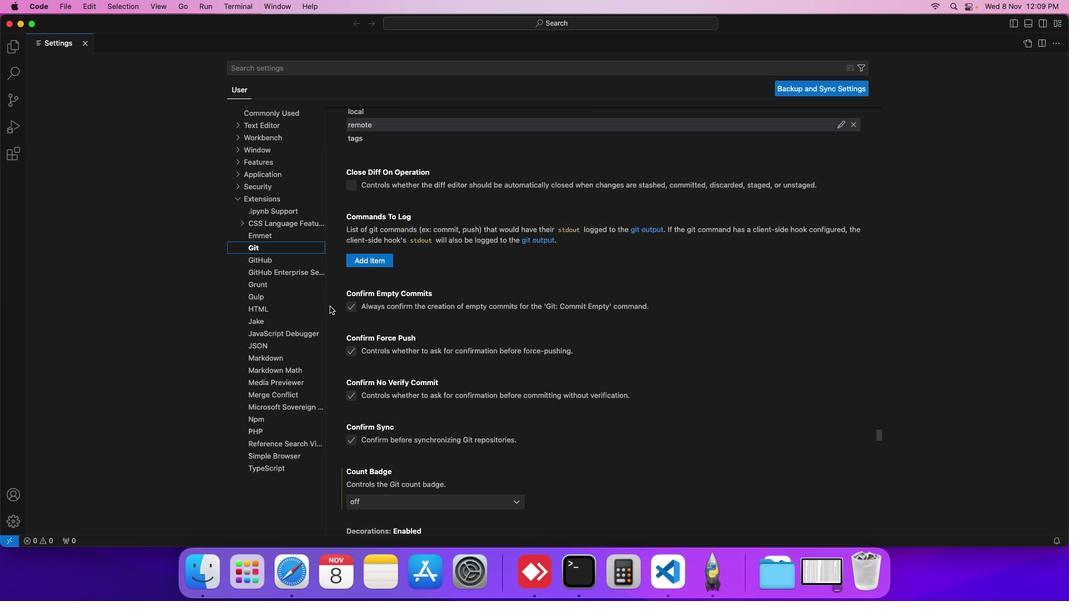 
Action: Mouse scrolled (330, 306) with delta (0, 0)
Screenshot: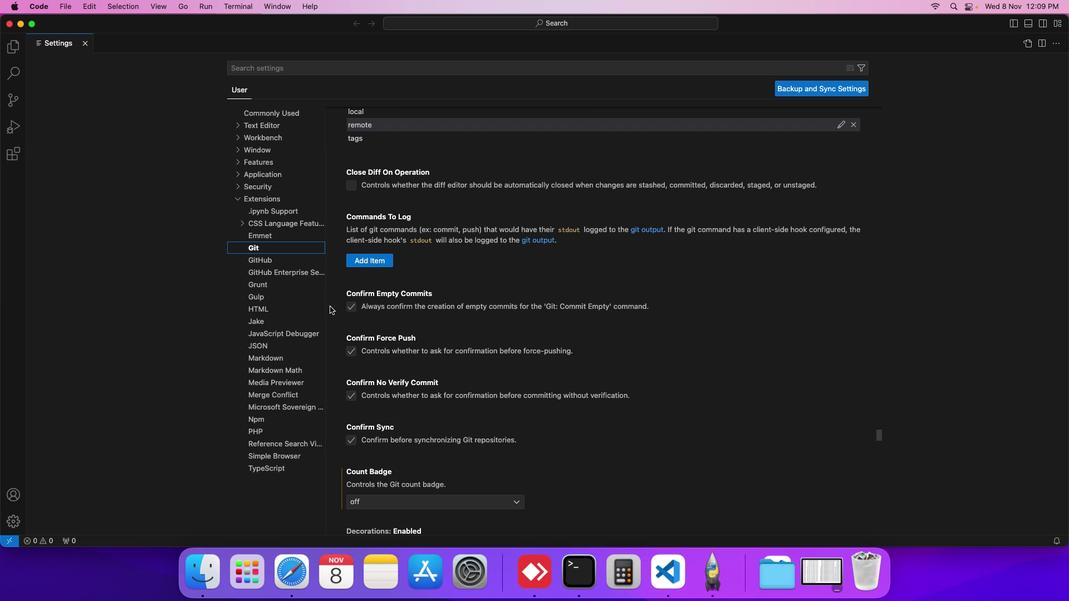 
Action: Mouse scrolled (330, 306) with delta (0, 0)
Screenshot: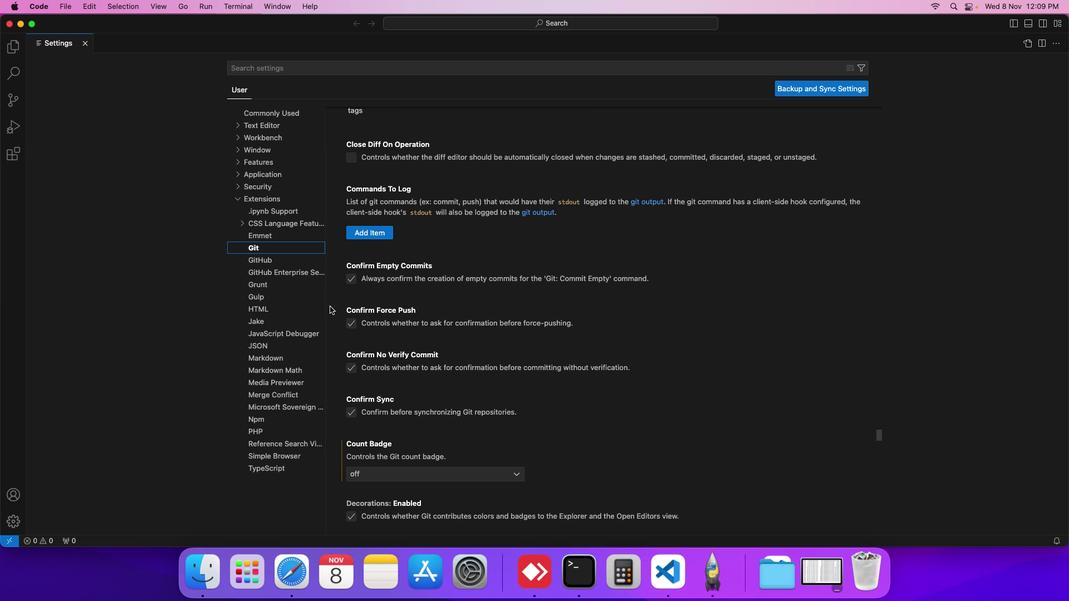 
Action: Mouse scrolled (330, 306) with delta (0, 0)
Screenshot: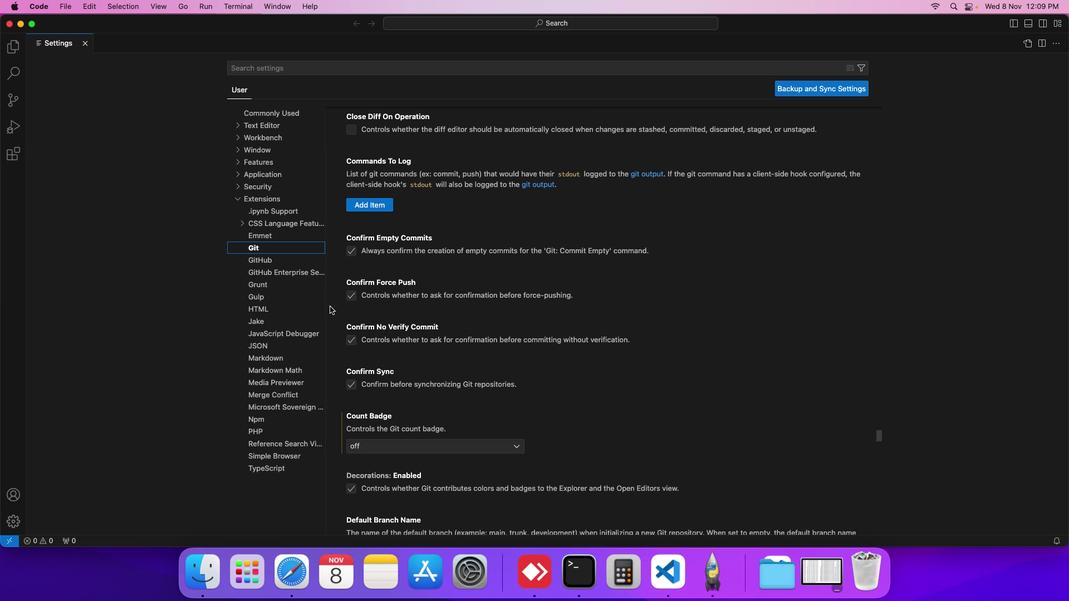 
Action: Mouse scrolled (330, 306) with delta (0, 0)
Screenshot: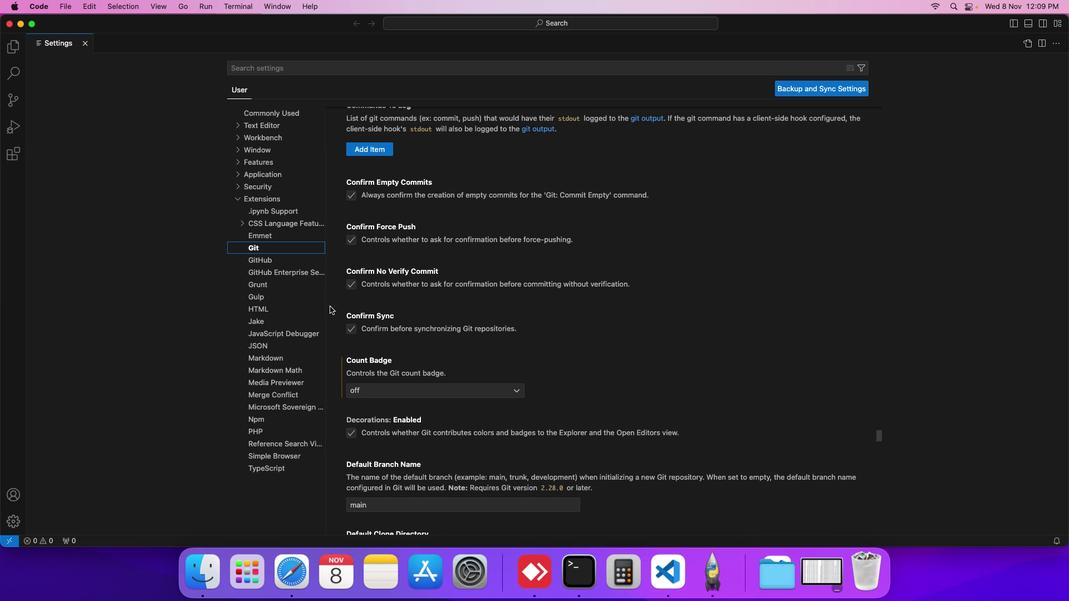 
Action: Mouse scrolled (330, 306) with delta (0, 0)
Screenshot: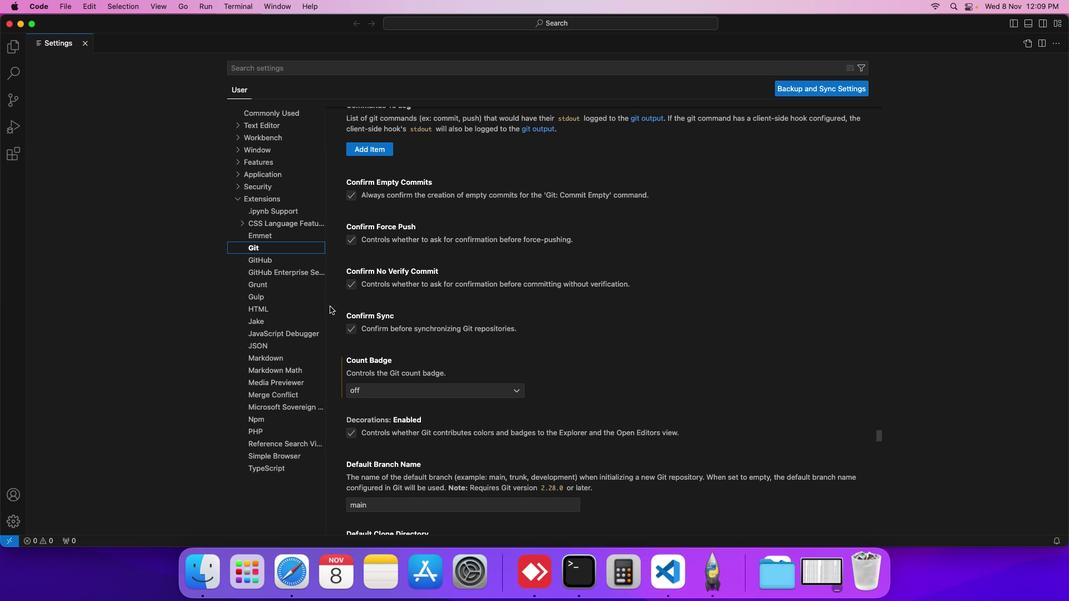 
Action: Mouse scrolled (330, 306) with delta (0, 0)
Screenshot: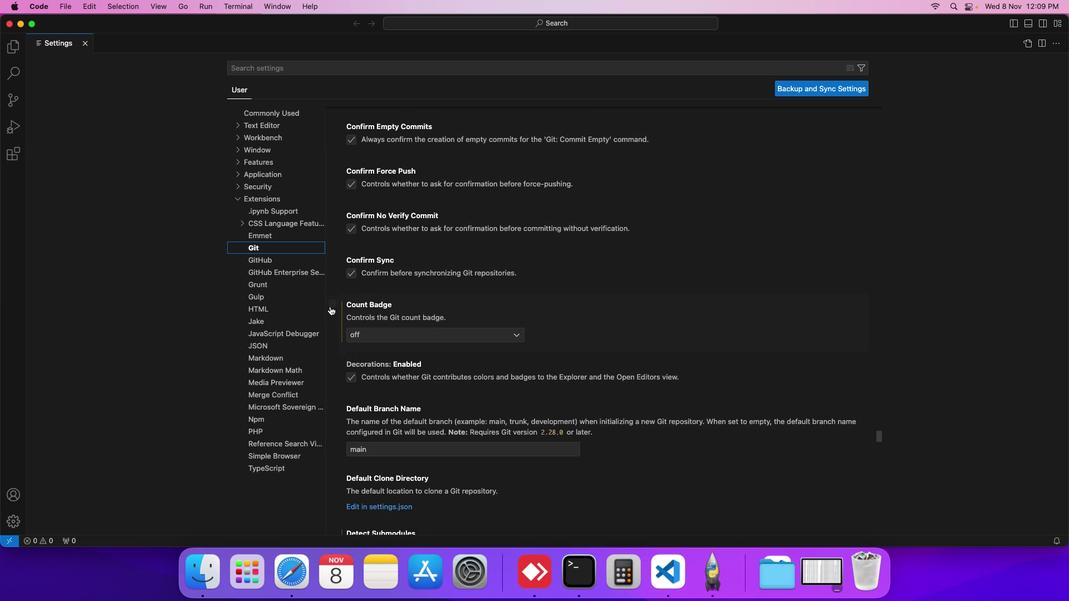 
Action: Mouse scrolled (330, 306) with delta (0, 0)
Screenshot: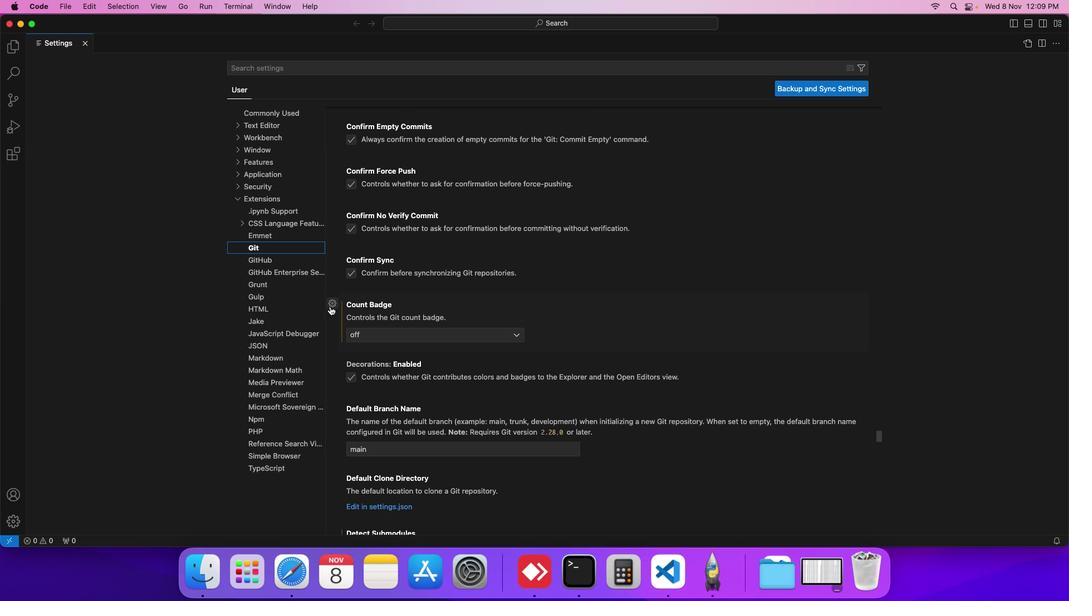 
Action: Mouse scrolled (330, 306) with delta (0, 0)
Screenshot: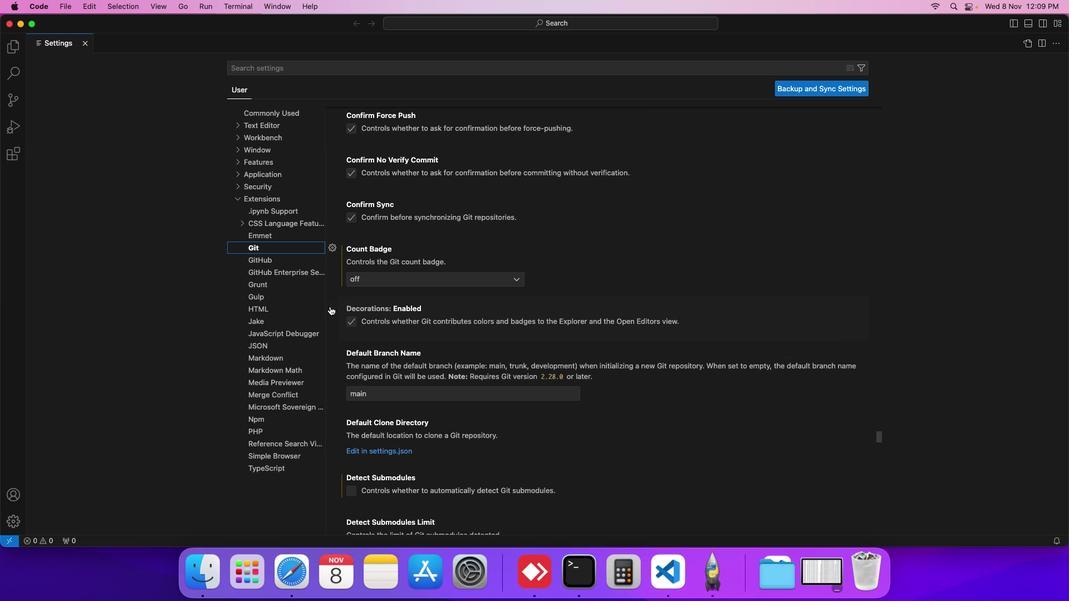 
Action: Mouse scrolled (330, 306) with delta (0, 0)
Screenshot: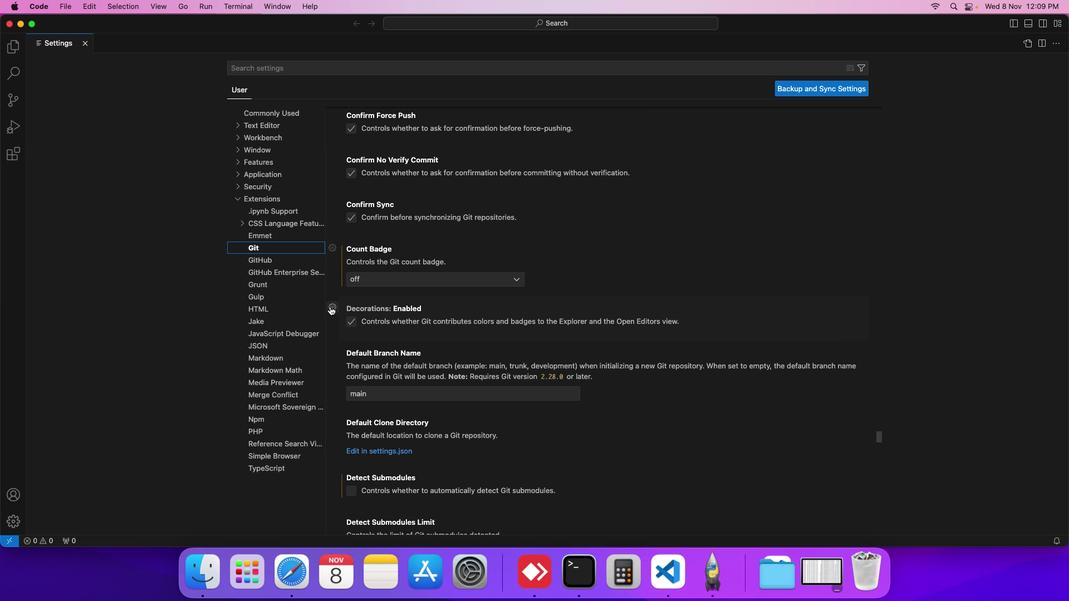 
Action: Mouse scrolled (330, 306) with delta (0, 0)
Screenshot: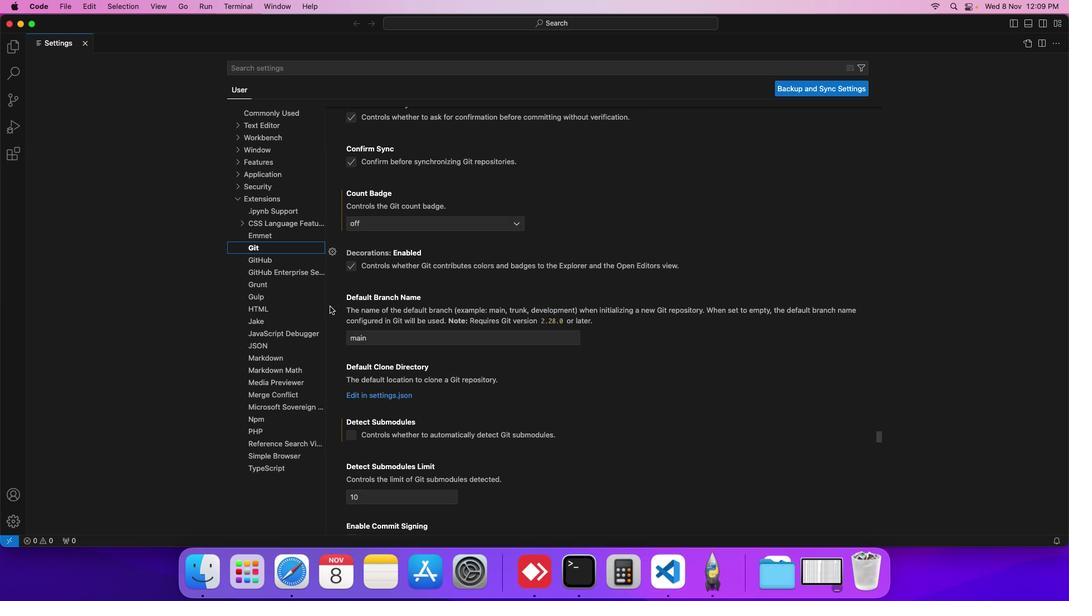 
Action: Mouse scrolled (330, 306) with delta (0, 0)
Screenshot: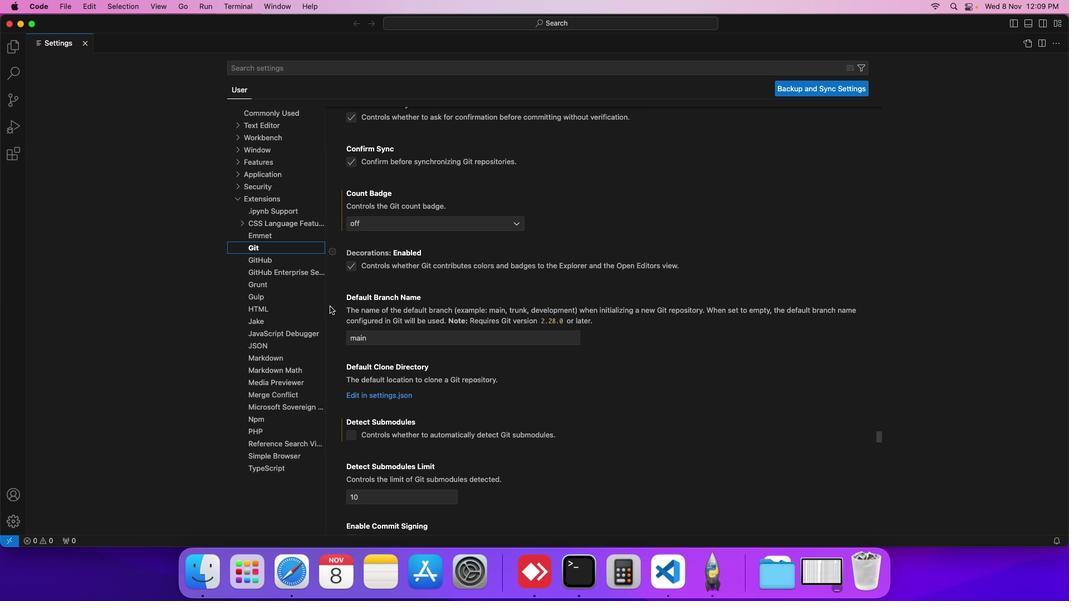 
Action: Mouse scrolled (330, 306) with delta (0, 0)
Screenshot: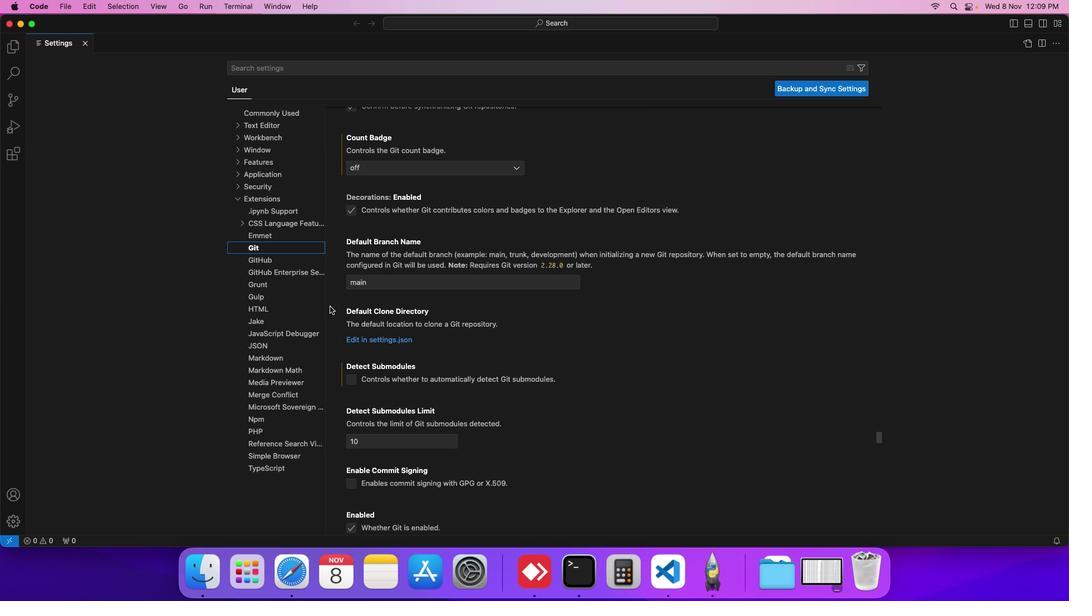 
Action: Mouse scrolled (330, 306) with delta (0, 0)
Screenshot: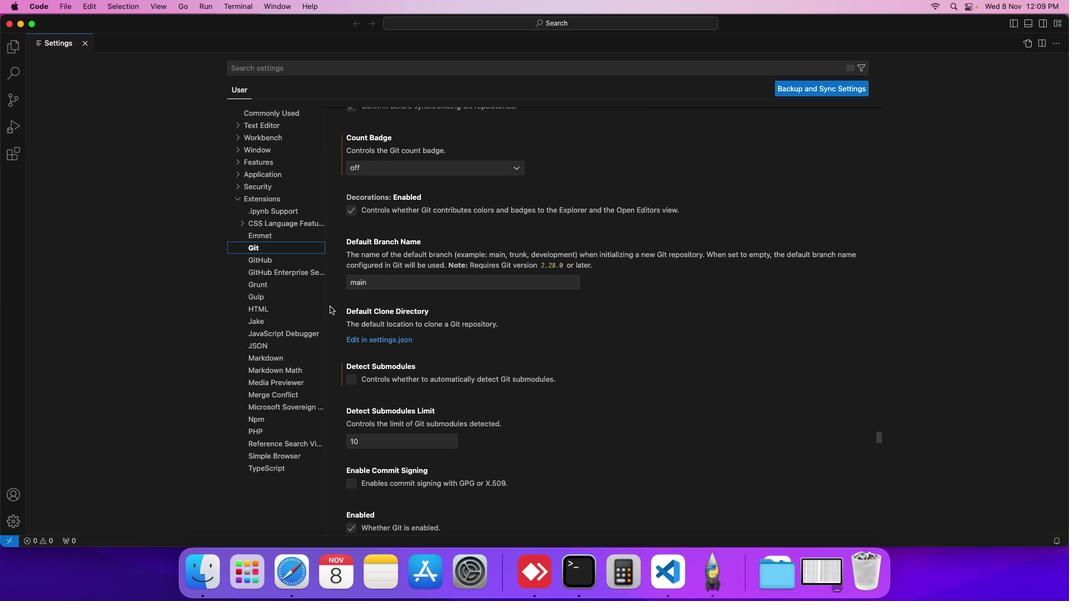 
Action: Mouse scrolled (330, 306) with delta (0, 0)
Screenshot: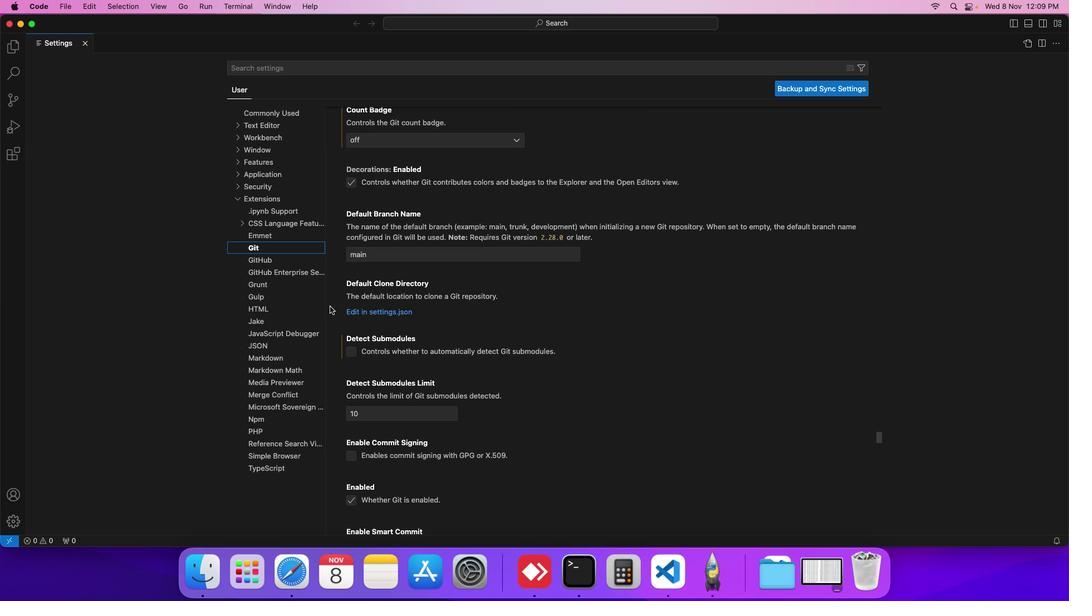 
Action: Mouse scrolled (330, 306) with delta (0, 0)
Screenshot: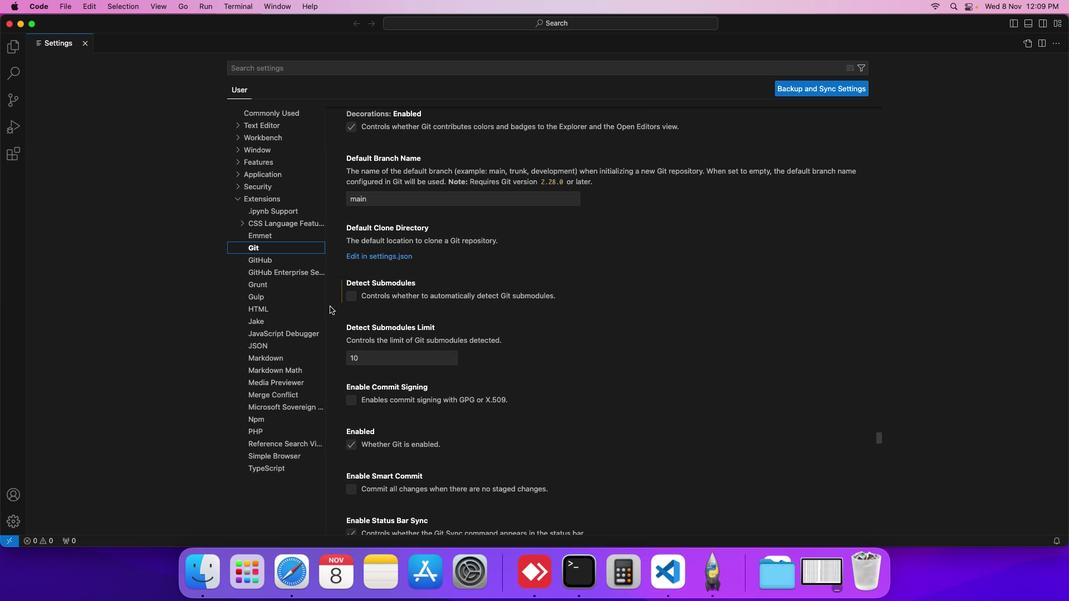 
Action: Mouse scrolled (330, 306) with delta (0, 0)
Screenshot: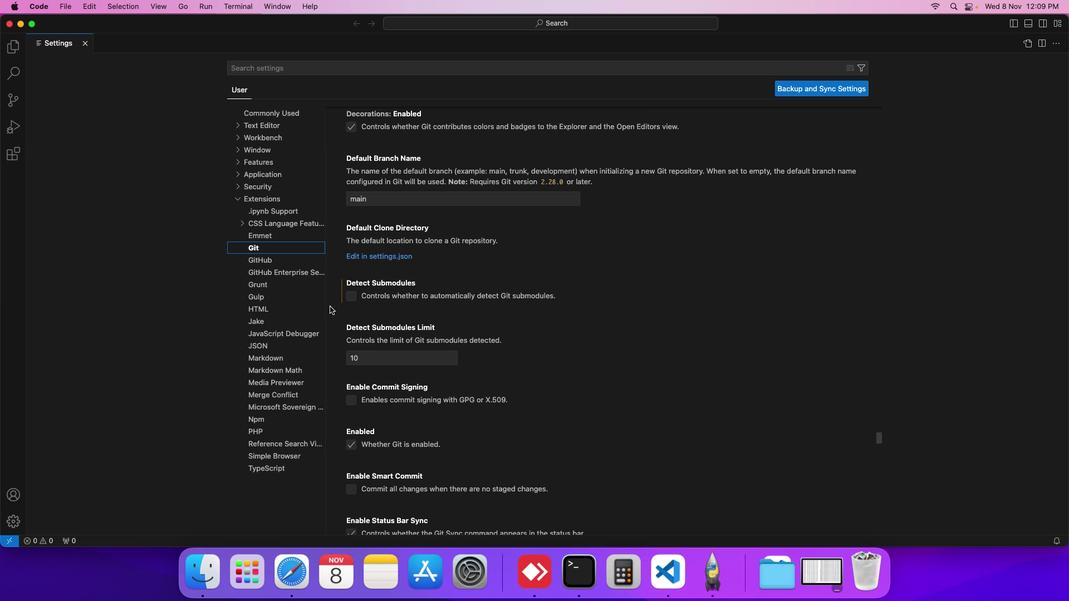 
Action: Mouse scrolled (330, 306) with delta (0, 0)
Screenshot: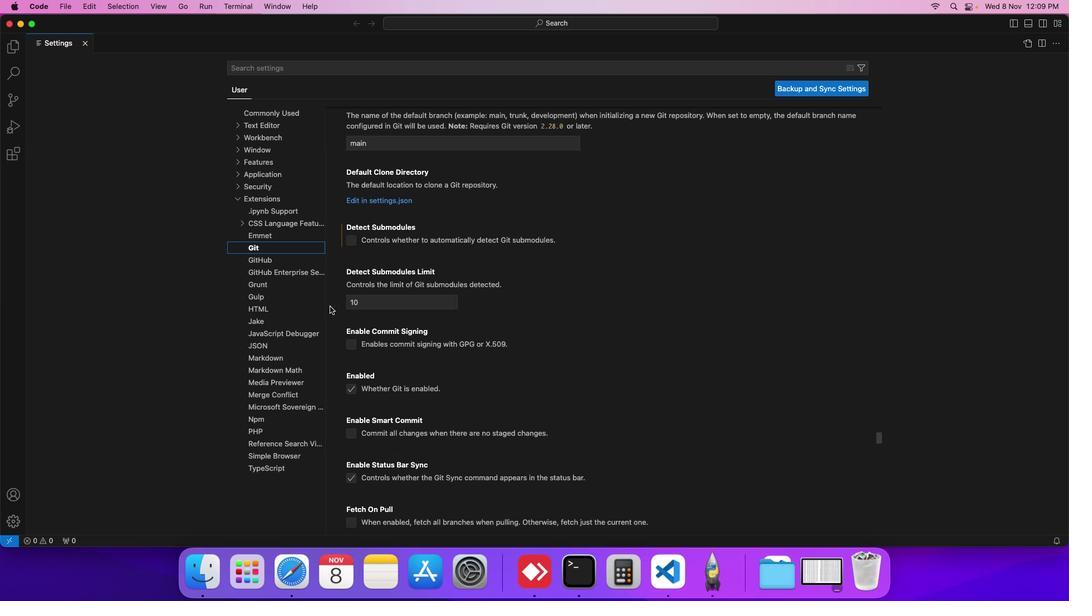 
Action: Mouse scrolled (330, 306) with delta (0, 0)
Screenshot: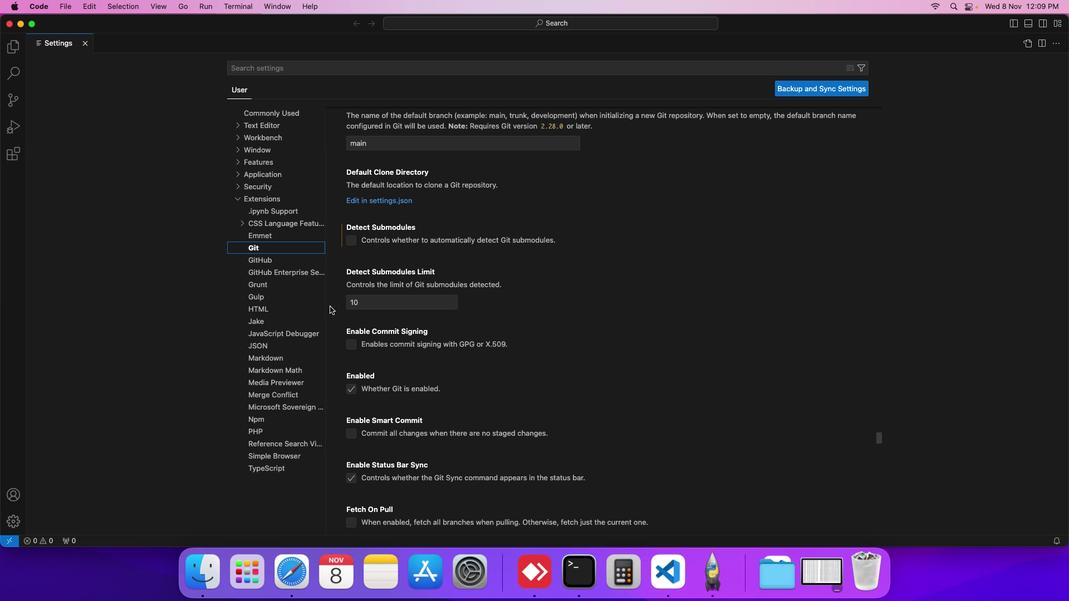 
Action: Mouse scrolled (330, 306) with delta (0, 0)
Screenshot: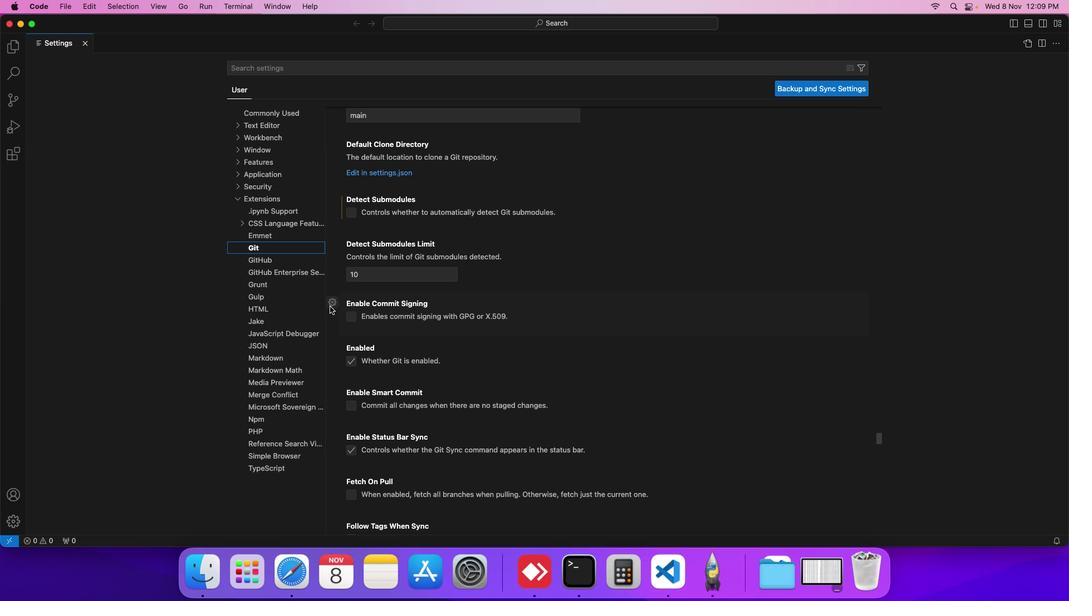 
Action: Mouse scrolled (330, 306) with delta (0, 0)
Screenshot: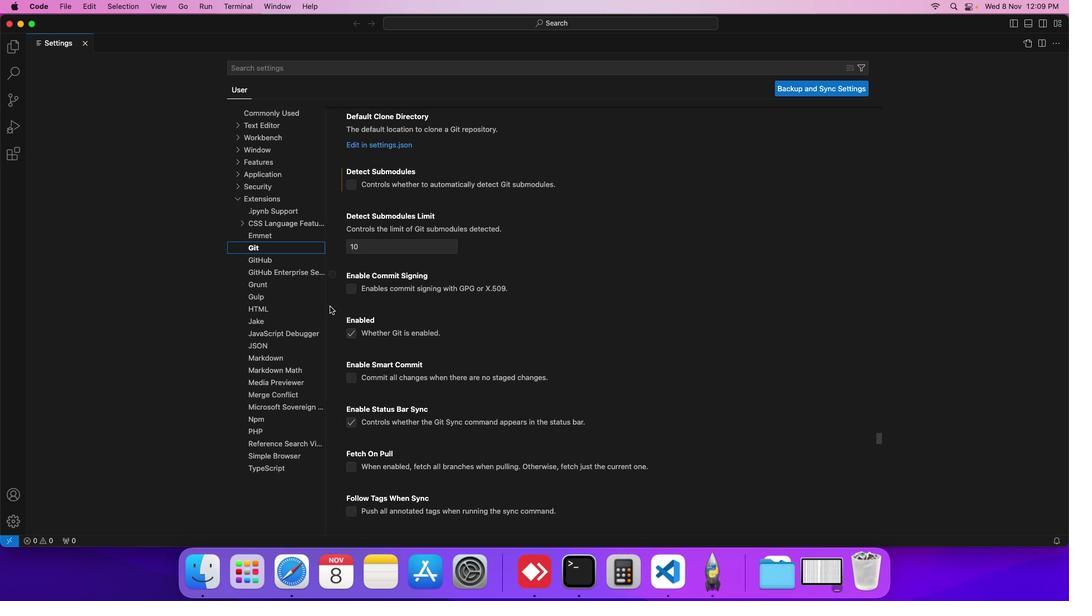 
Action: Mouse scrolled (330, 306) with delta (0, 0)
Screenshot: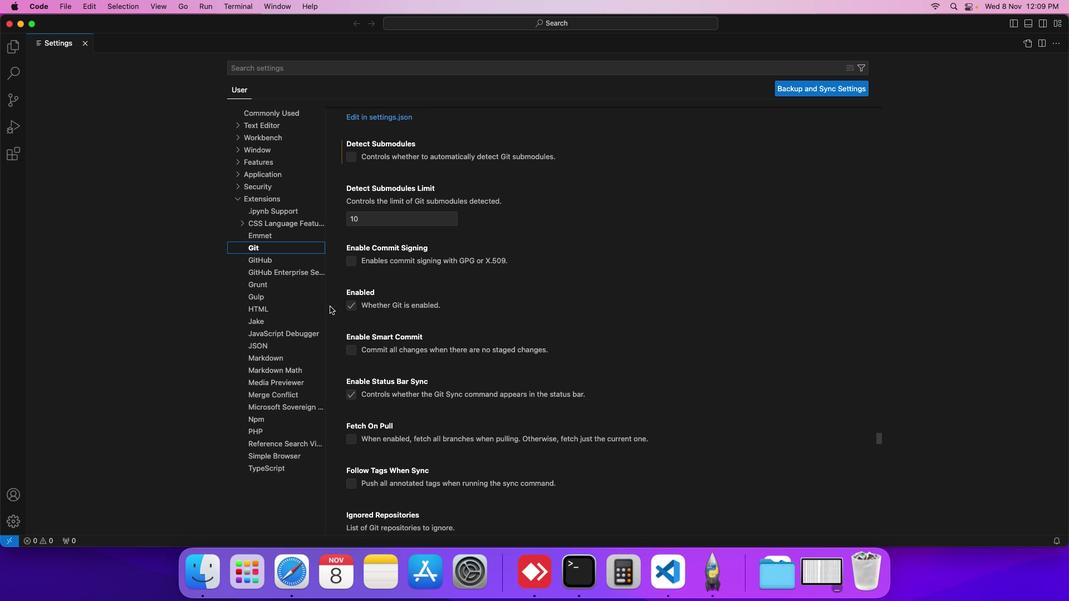 
Action: Mouse scrolled (330, 306) with delta (0, 0)
Screenshot: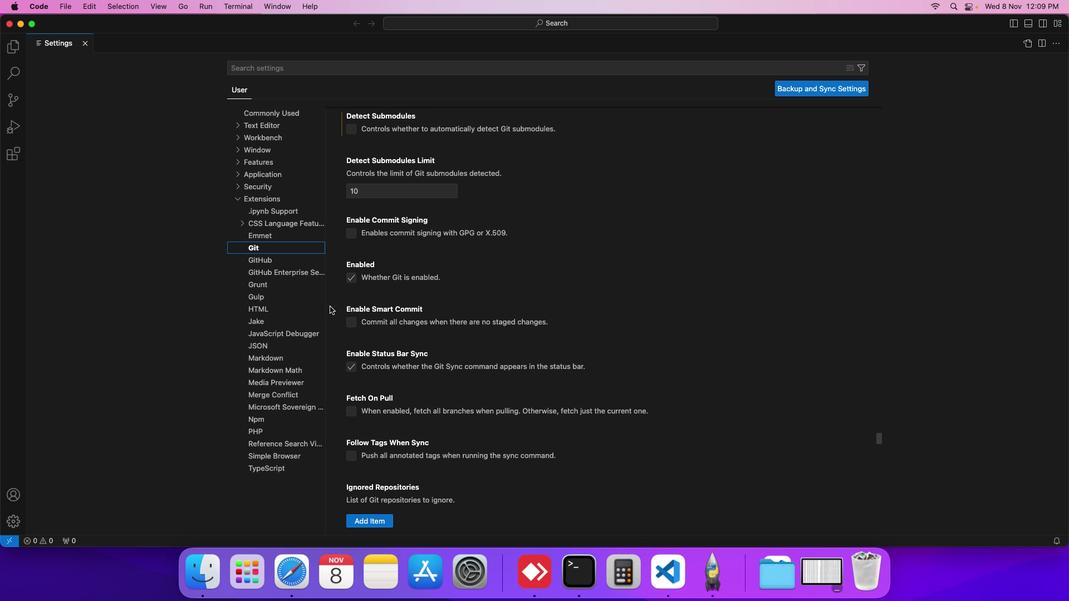 
Action: Mouse moved to (353, 322)
Screenshot: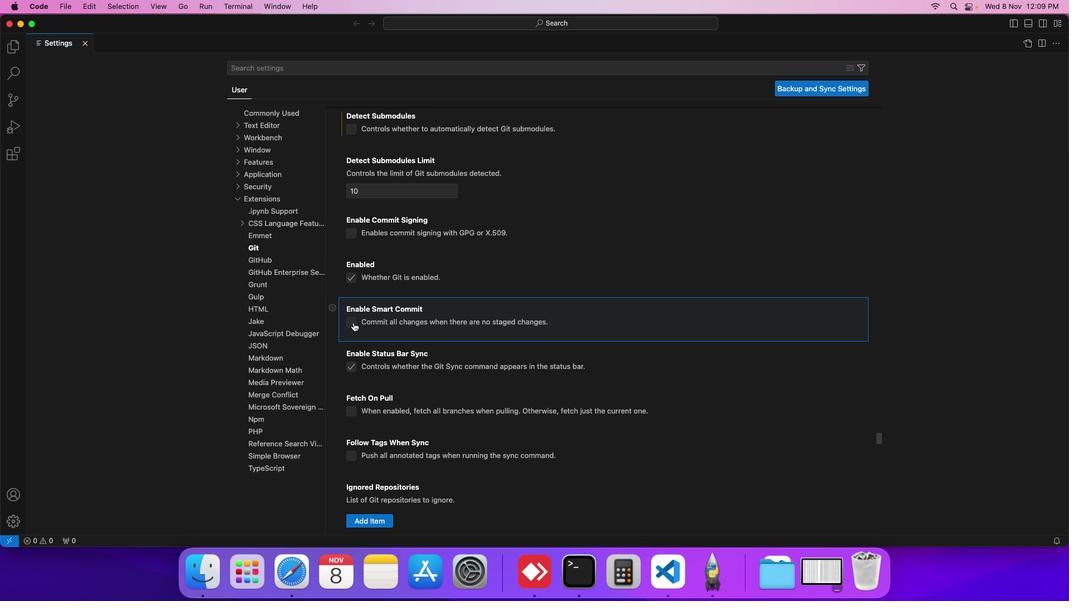 
Action: Mouse pressed left at (353, 322)
Screenshot: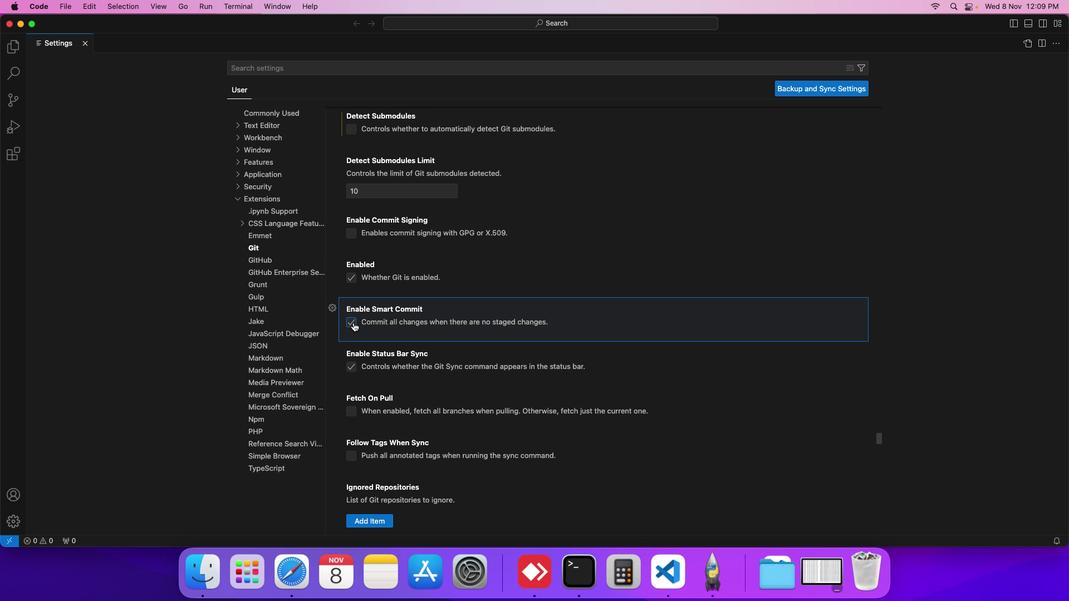 
Action: Mouse moved to (392, 323)
Screenshot: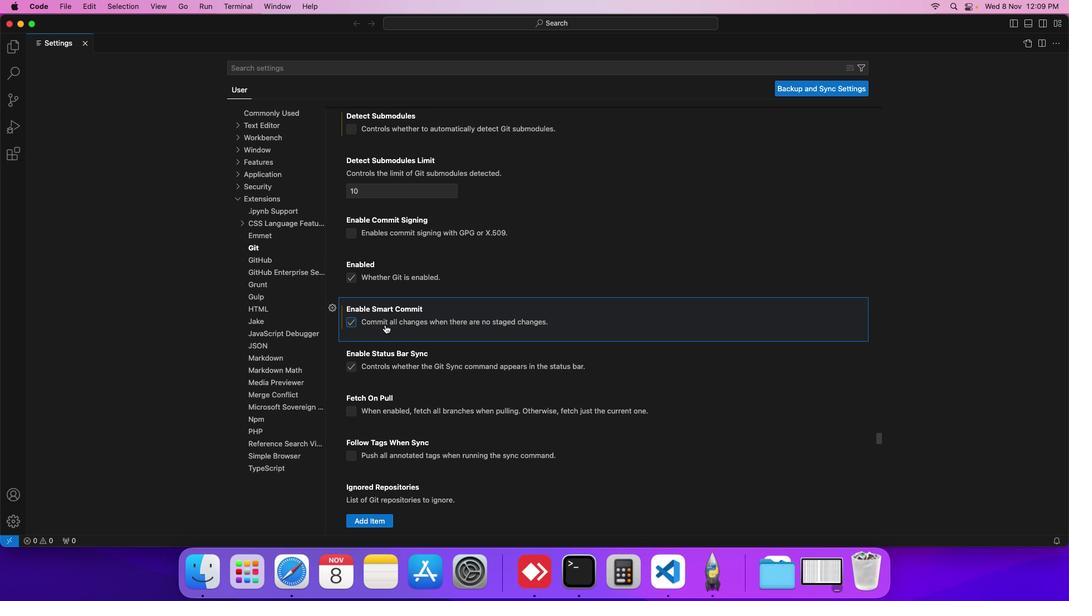 
